 Task: Open Card Quality Control Performance Review in Board Content Amplification Platforms to Workspace Debt Financing and add a team member Softage.4@softage.net, a label Red, a checklist Career Counseling, an attachment from your google drive, a color Red and finally, add a card description 'Develop and launch new social media marketing campaign for brand awareness' and a comment 'Given the potential impact of this task on our company reputation, let us ensure that we approach it with a sense of professionalism and respect.'. Add a start date 'Jan 04, 1900' with a due date 'Jan 11, 1900'
Action: Mouse moved to (79, 276)
Screenshot: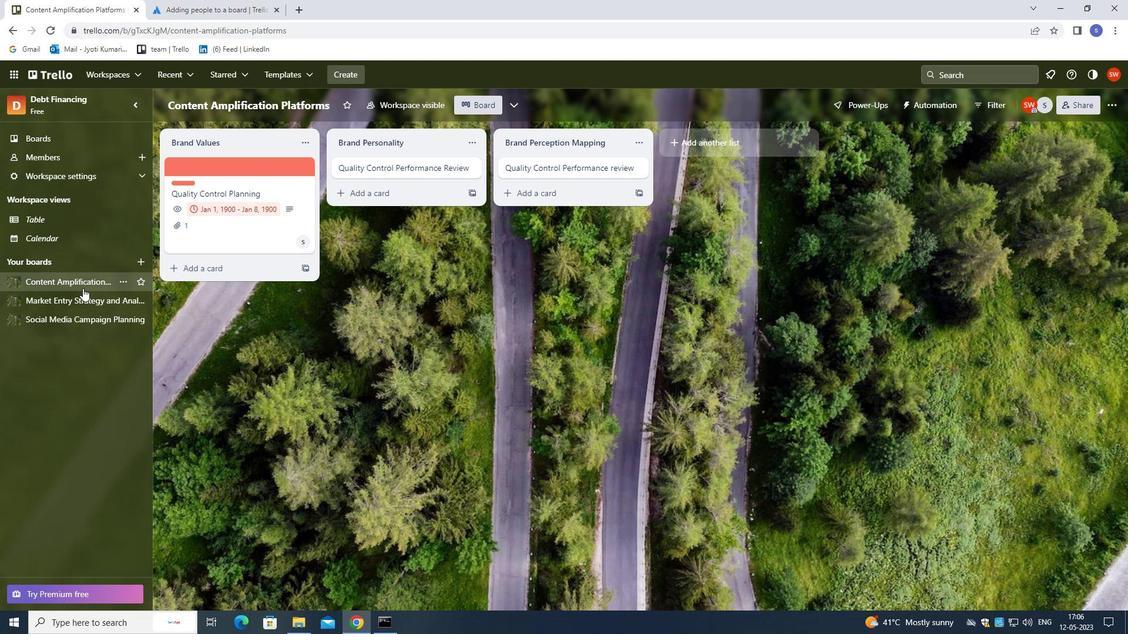 
Action: Mouse pressed left at (79, 276)
Screenshot: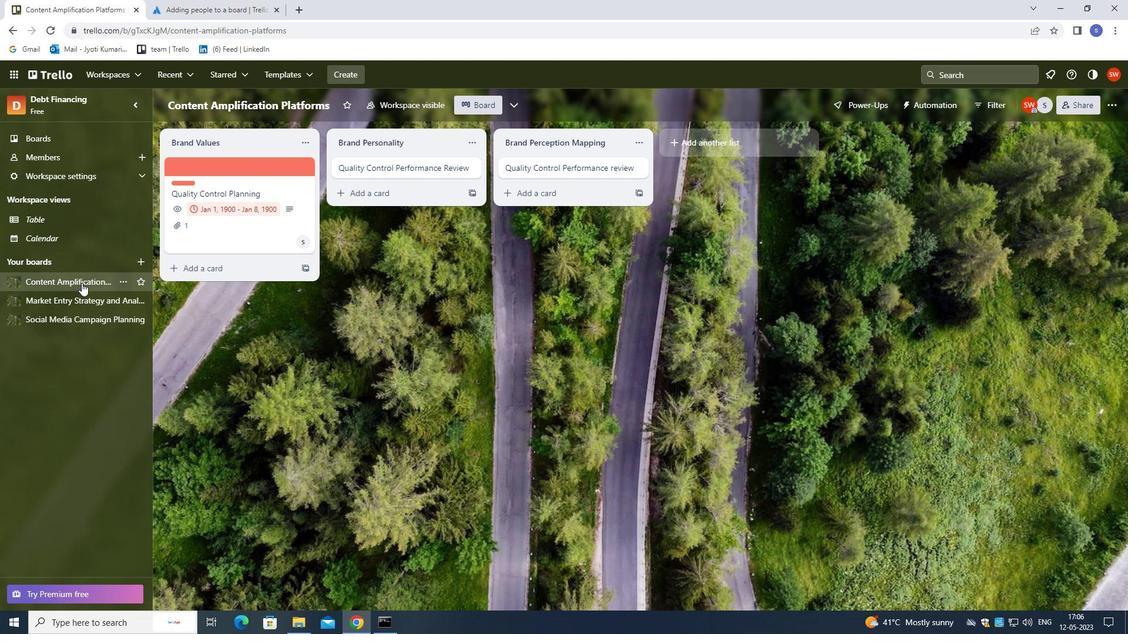 
Action: Mouse moved to (441, 172)
Screenshot: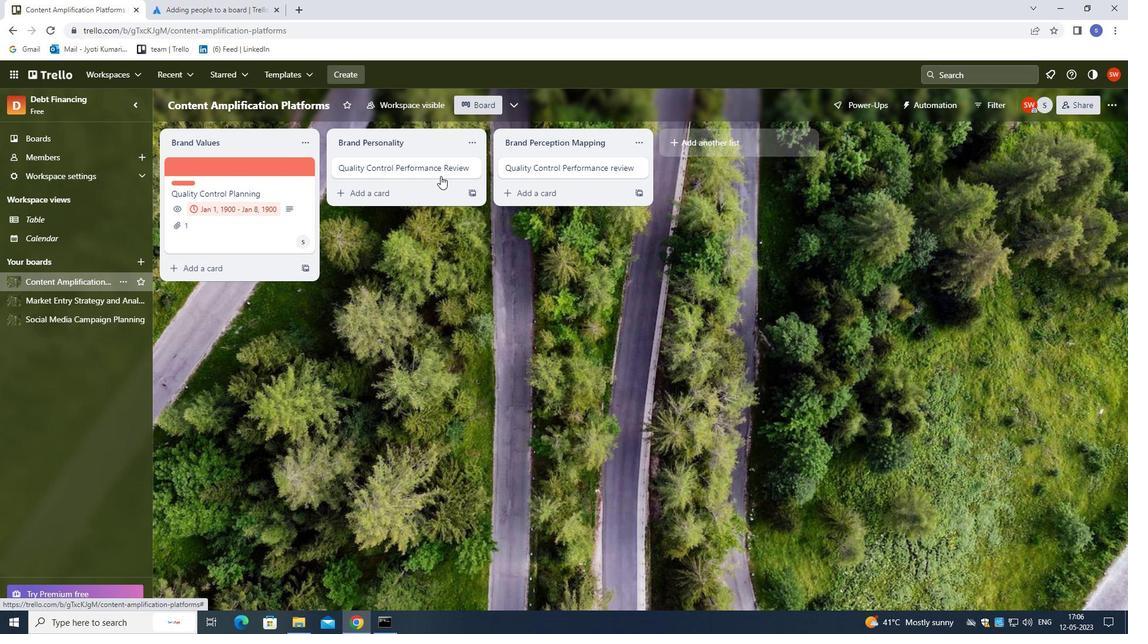 
Action: Mouse pressed left at (441, 172)
Screenshot: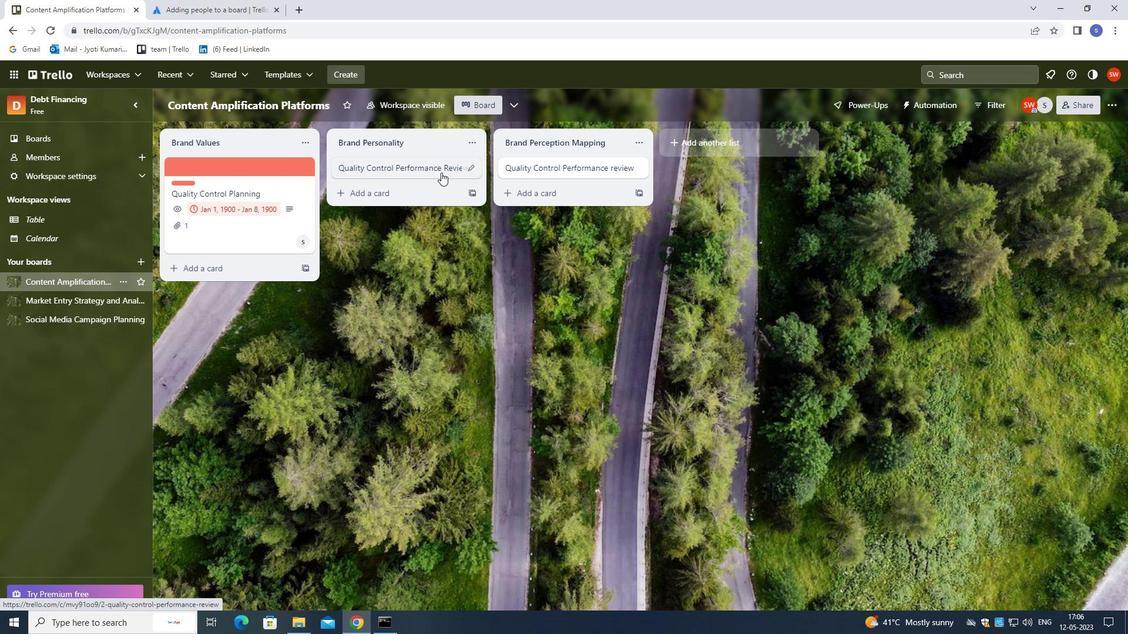 
Action: Mouse moved to (731, 207)
Screenshot: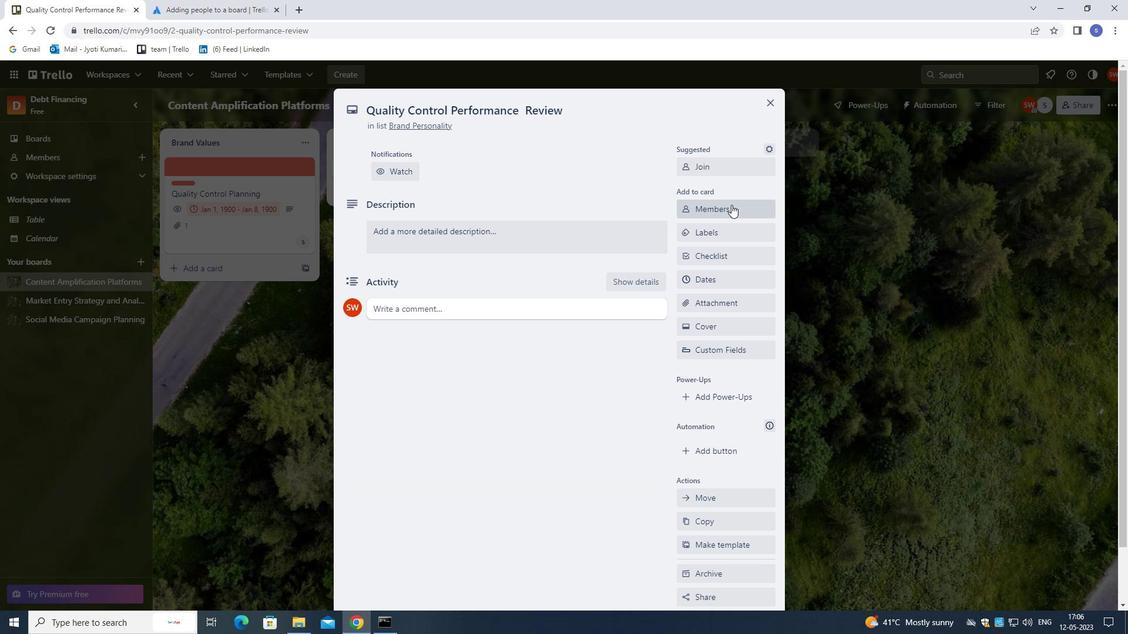 
Action: Mouse pressed left at (731, 207)
Screenshot: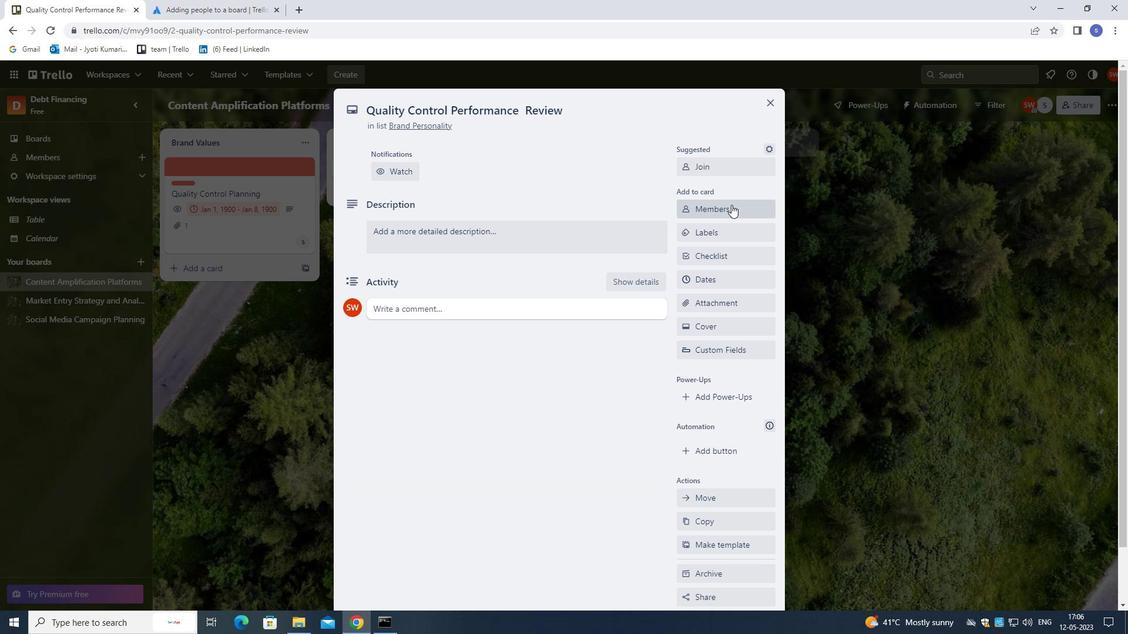 
Action: Mouse moved to (697, 190)
Screenshot: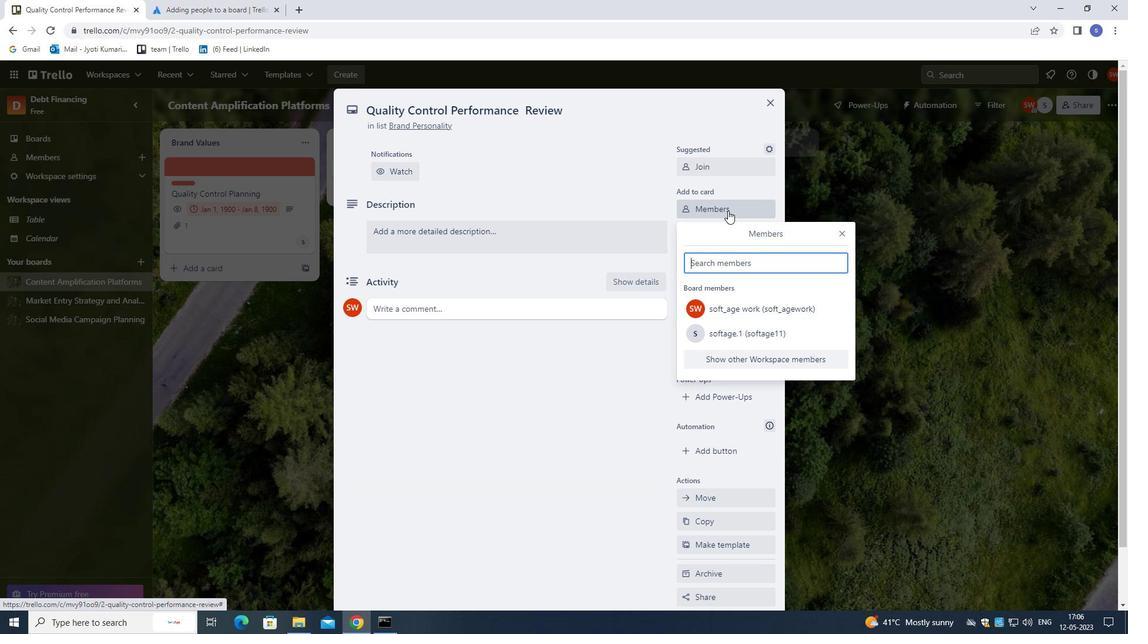 
Action: Key pressed softage,<Key.backspace>.4<Key.shift>@SOFTAGE.NRT<Key.backspace><Key.backspace>ET
Screenshot: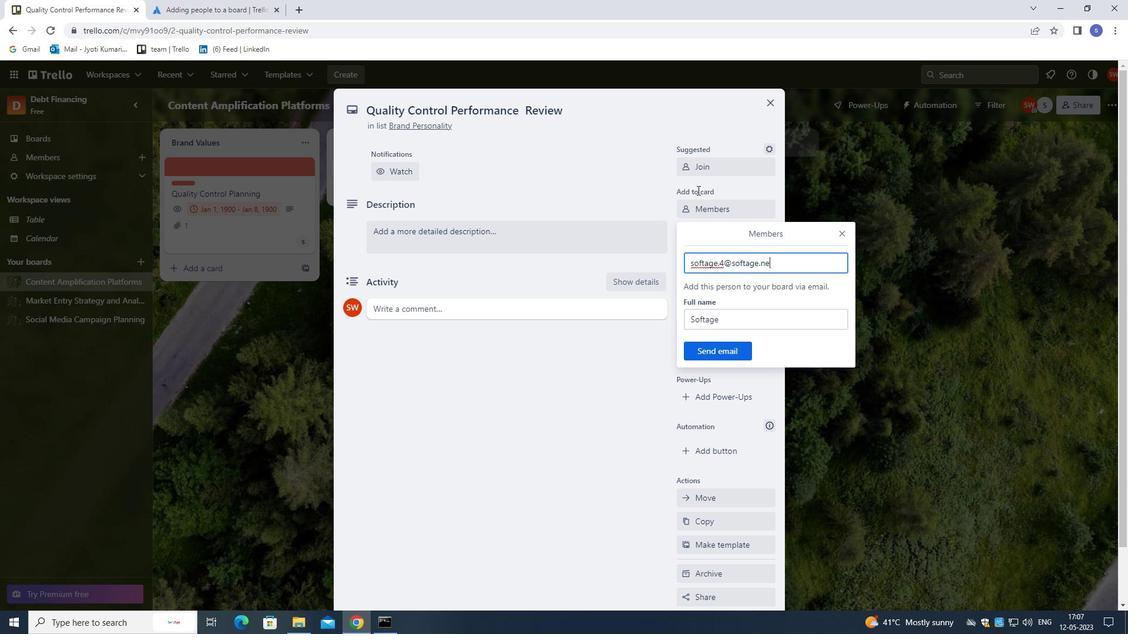 
Action: Mouse moved to (716, 350)
Screenshot: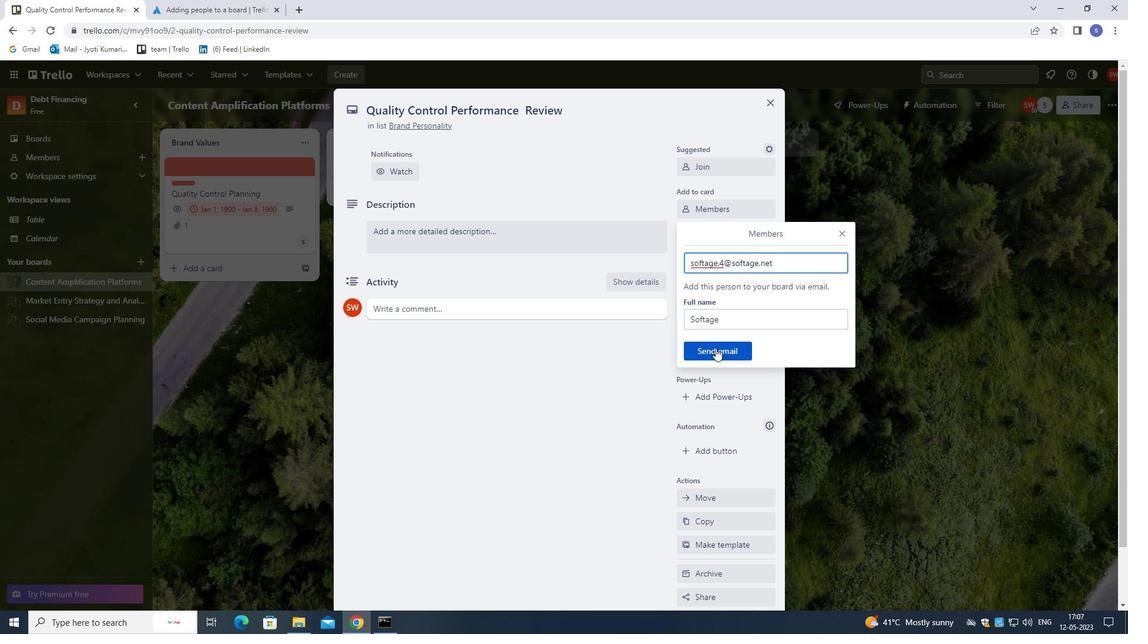 
Action: Mouse pressed left at (716, 350)
Screenshot: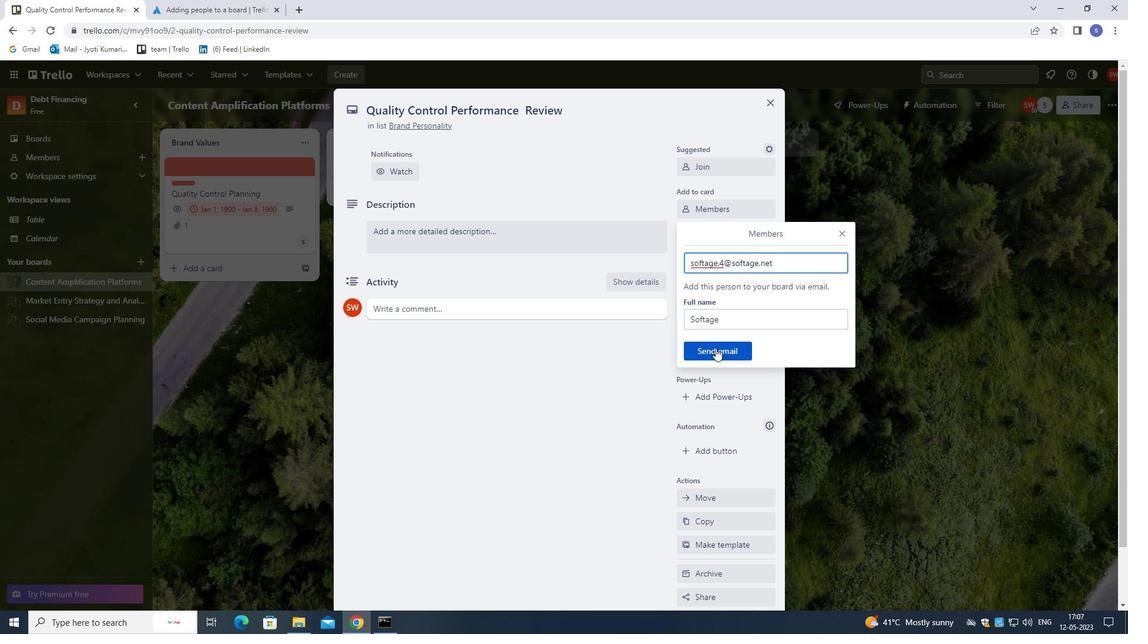 
Action: Mouse moved to (710, 234)
Screenshot: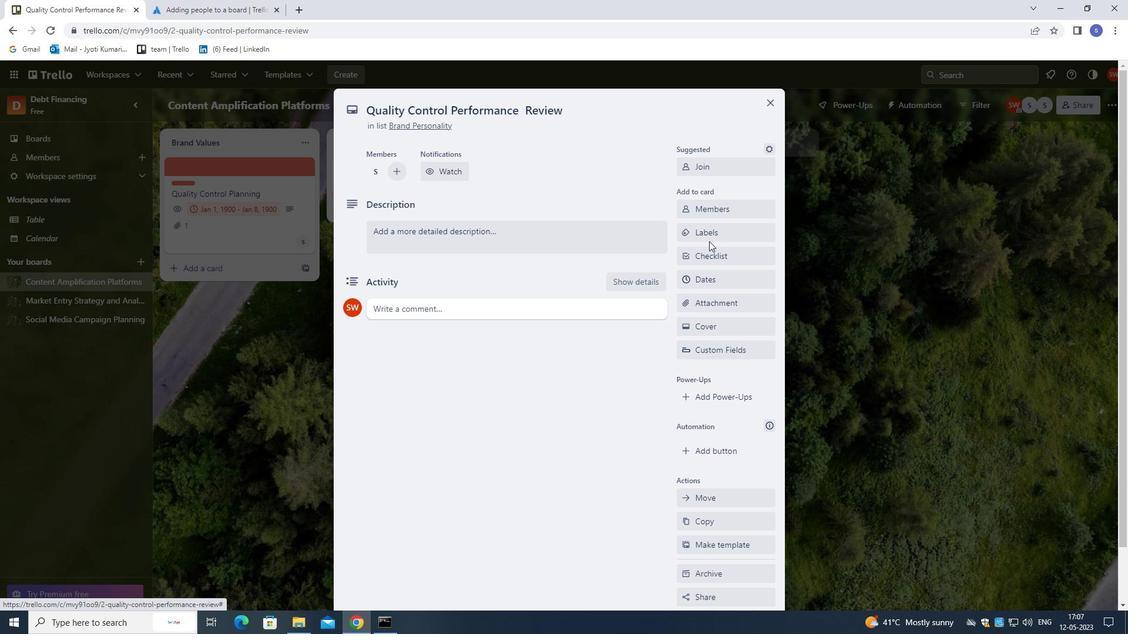 
Action: Mouse pressed left at (710, 234)
Screenshot: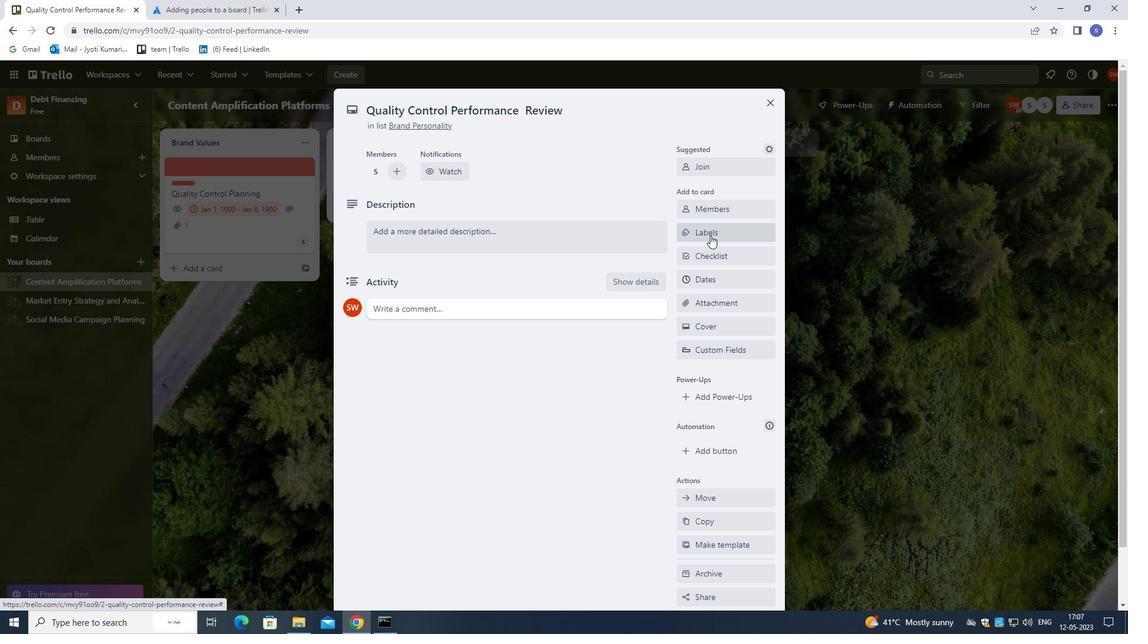 
Action: Mouse moved to (710, 234)
Screenshot: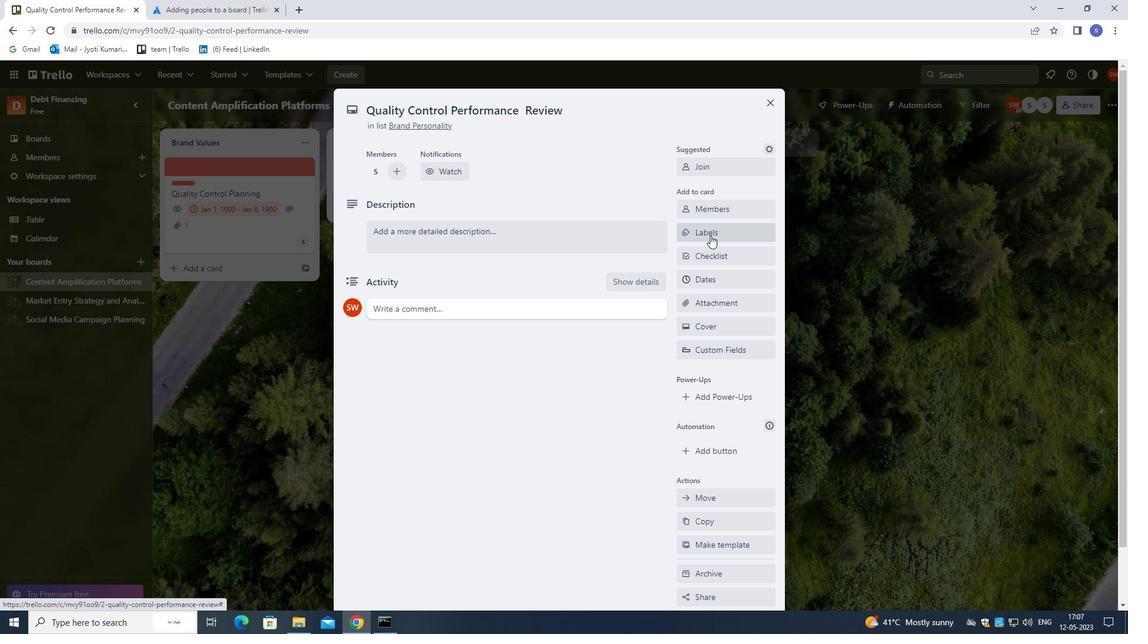 
Action: Key pressed R
Screenshot: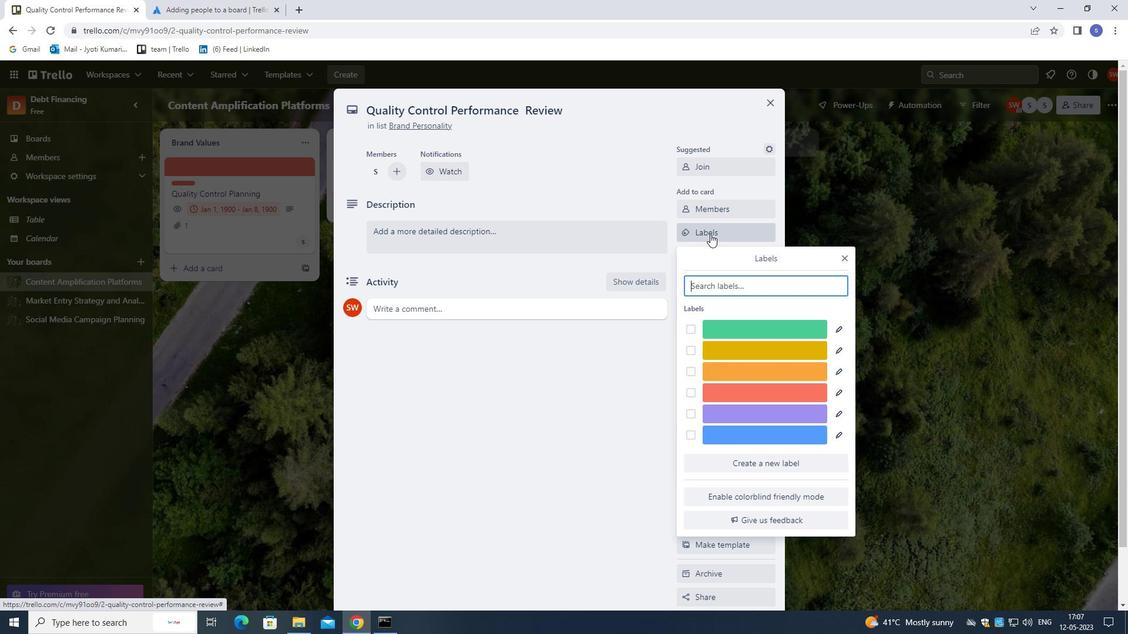 
Action: Mouse moved to (744, 324)
Screenshot: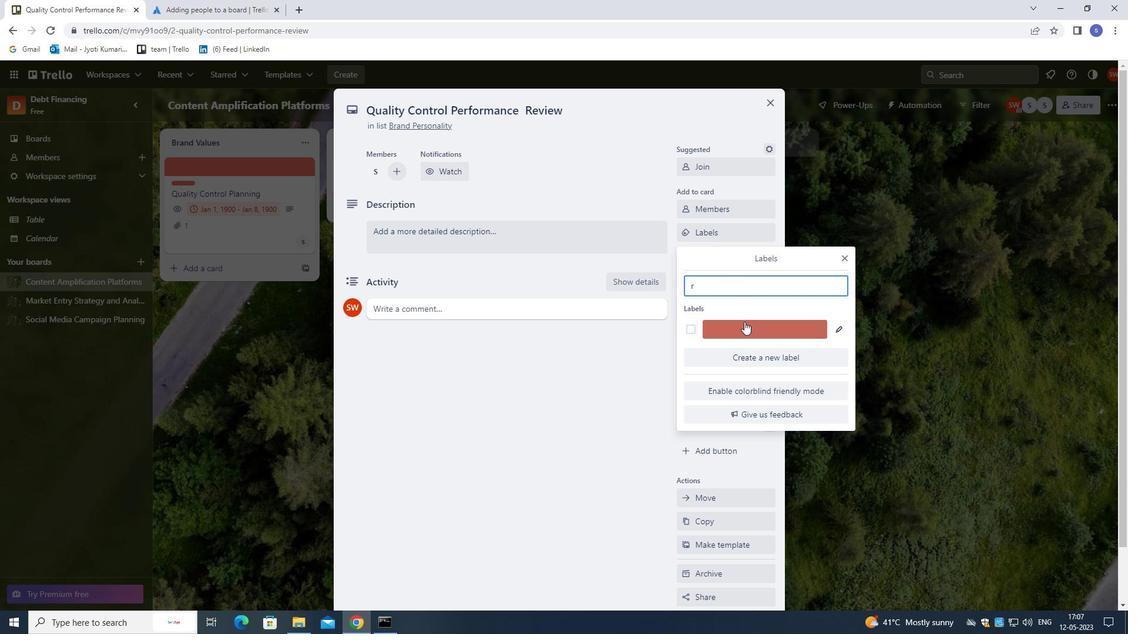 
Action: Mouse pressed left at (744, 324)
Screenshot: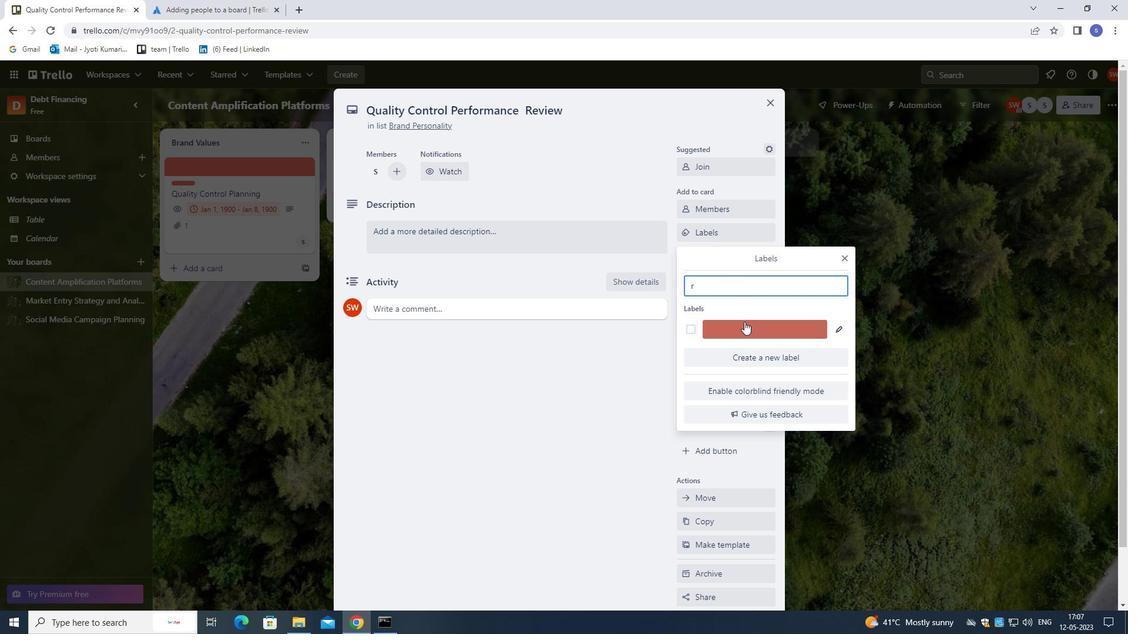 
Action: Mouse moved to (845, 256)
Screenshot: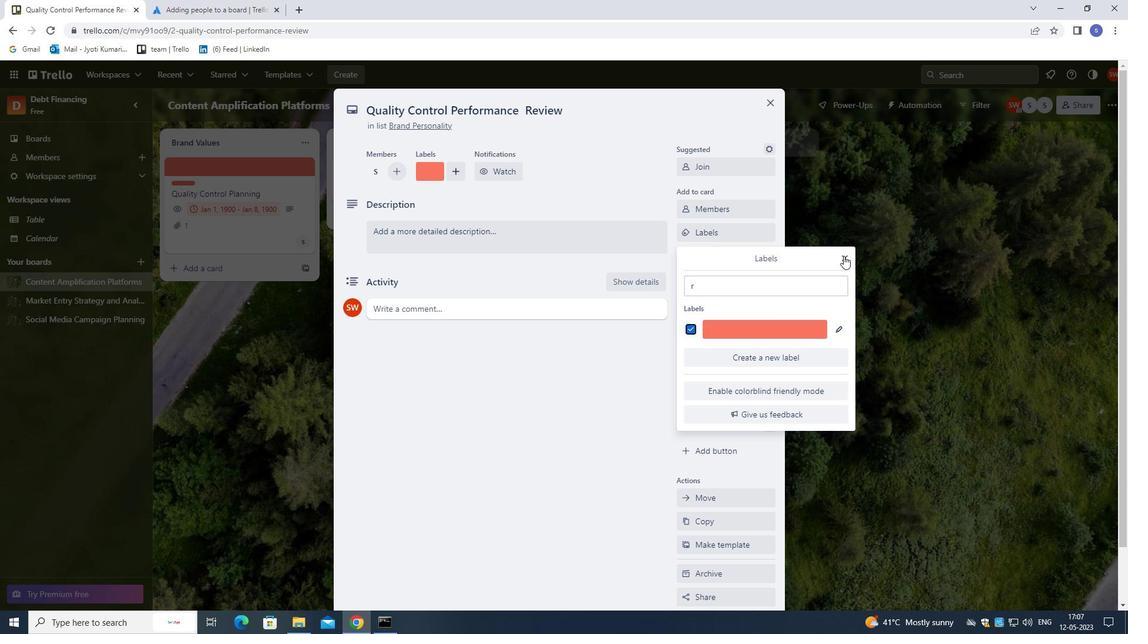 
Action: Mouse pressed left at (845, 256)
Screenshot: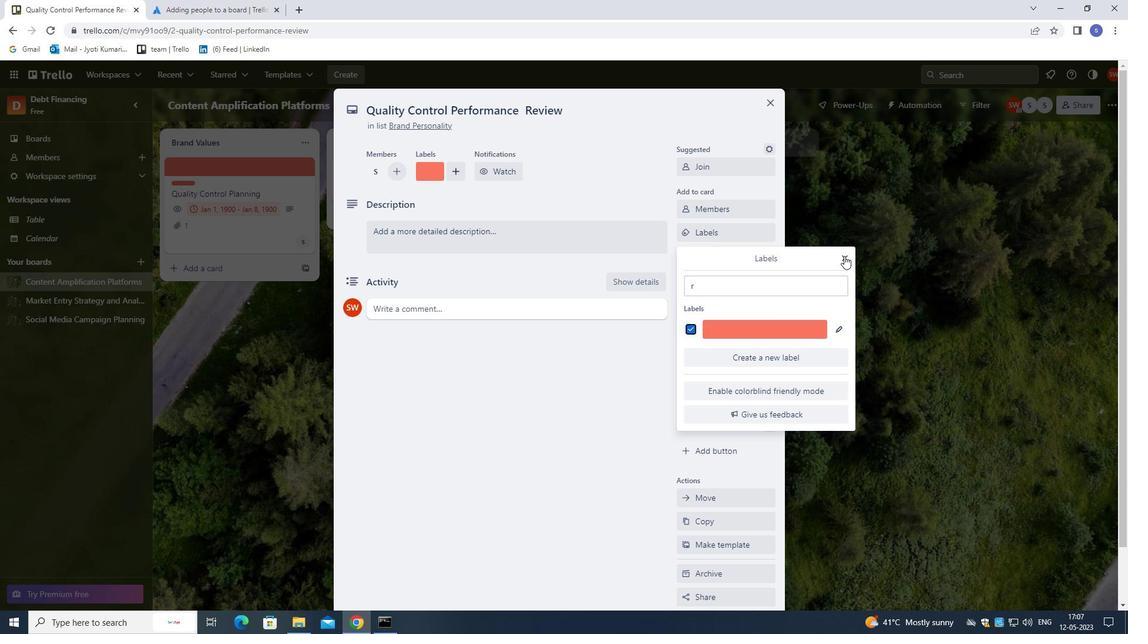 
Action: Mouse moved to (729, 255)
Screenshot: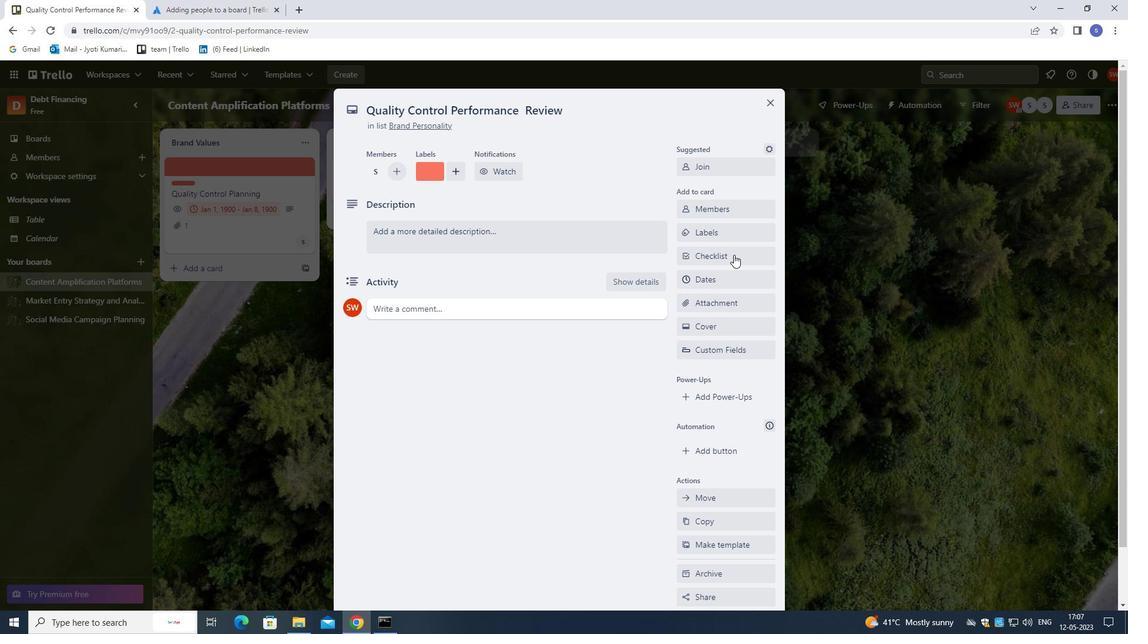 
Action: Mouse pressed left at (729, 255)
Screenshot: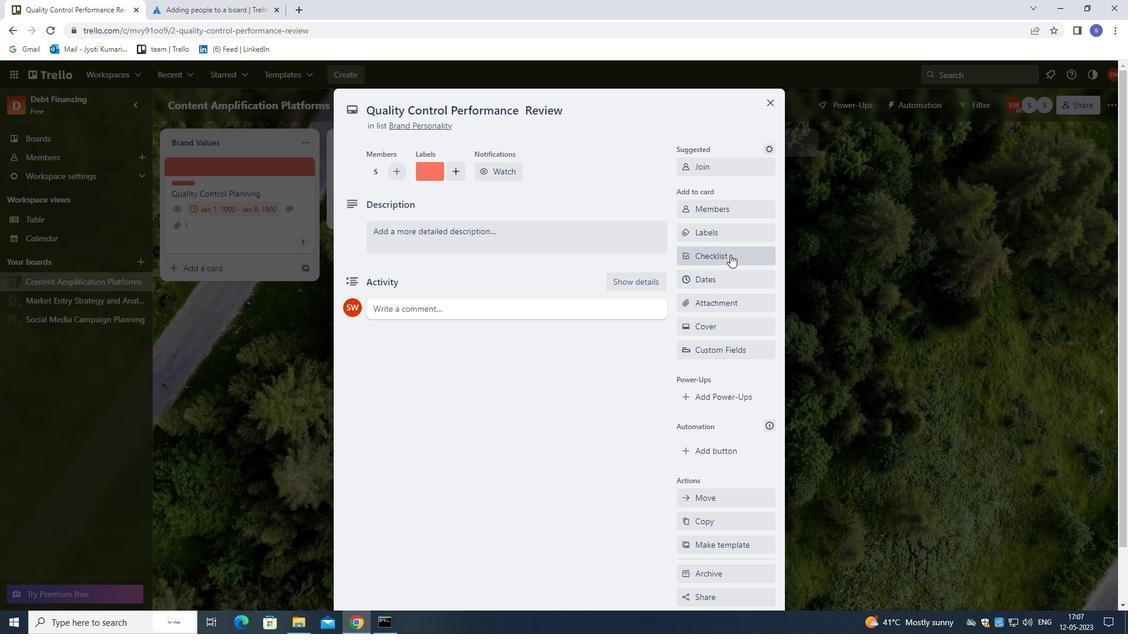 
Action: Key pressed <Key.shift>CR<Key.backspace>A
Screenshot: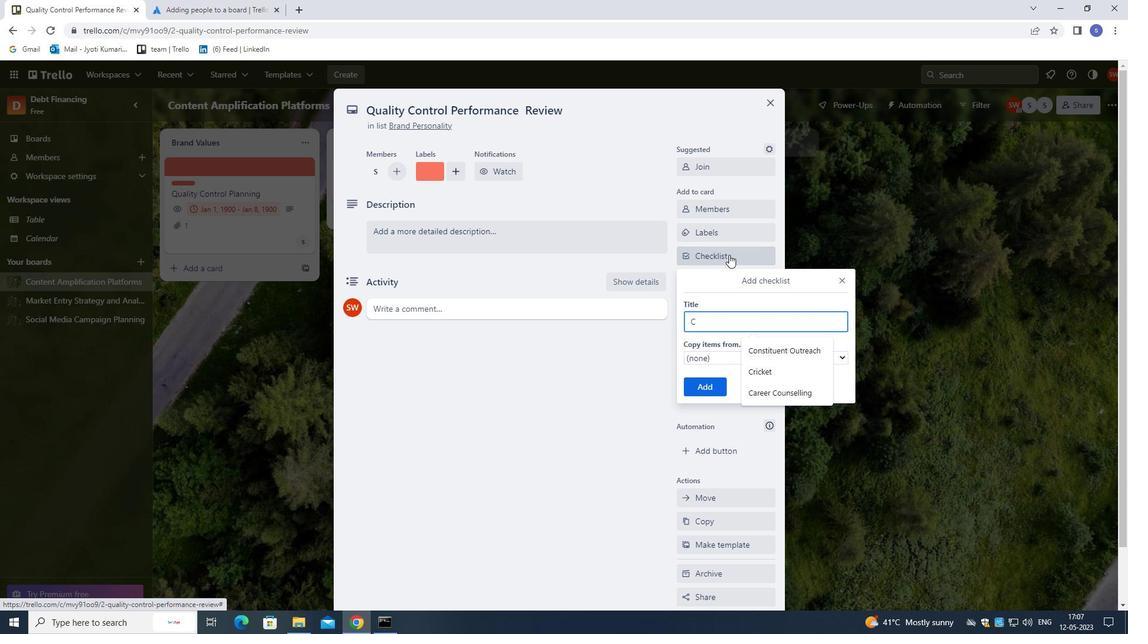 
Action: Mouse moved to (785, 354)
Screenshot: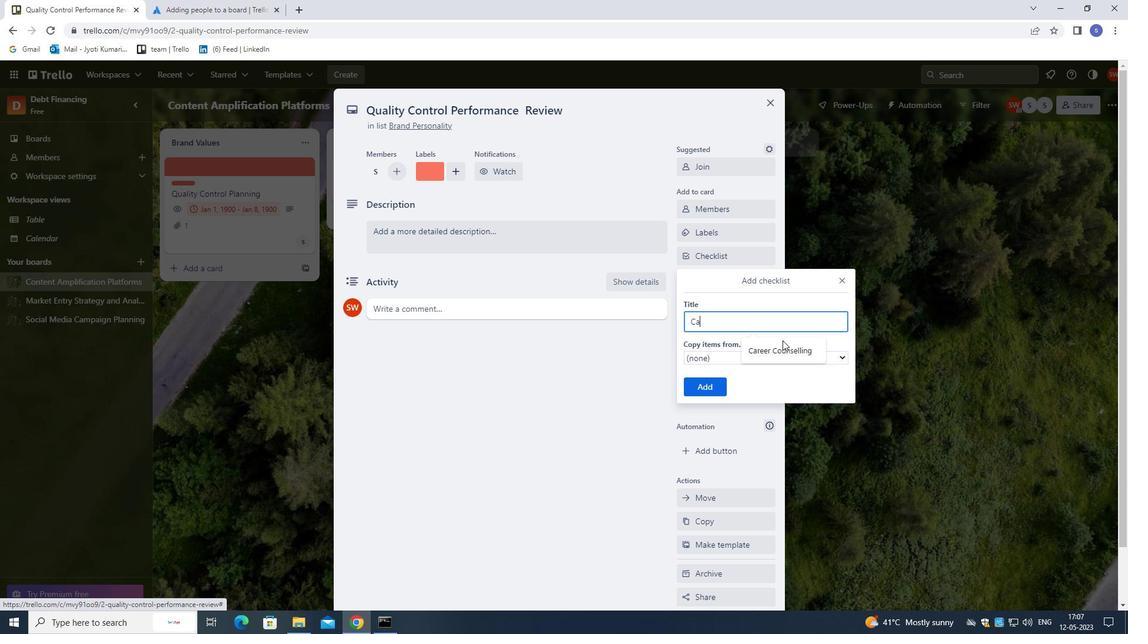 
Action: Mouse pressed left at (785, 354)
Screenshot: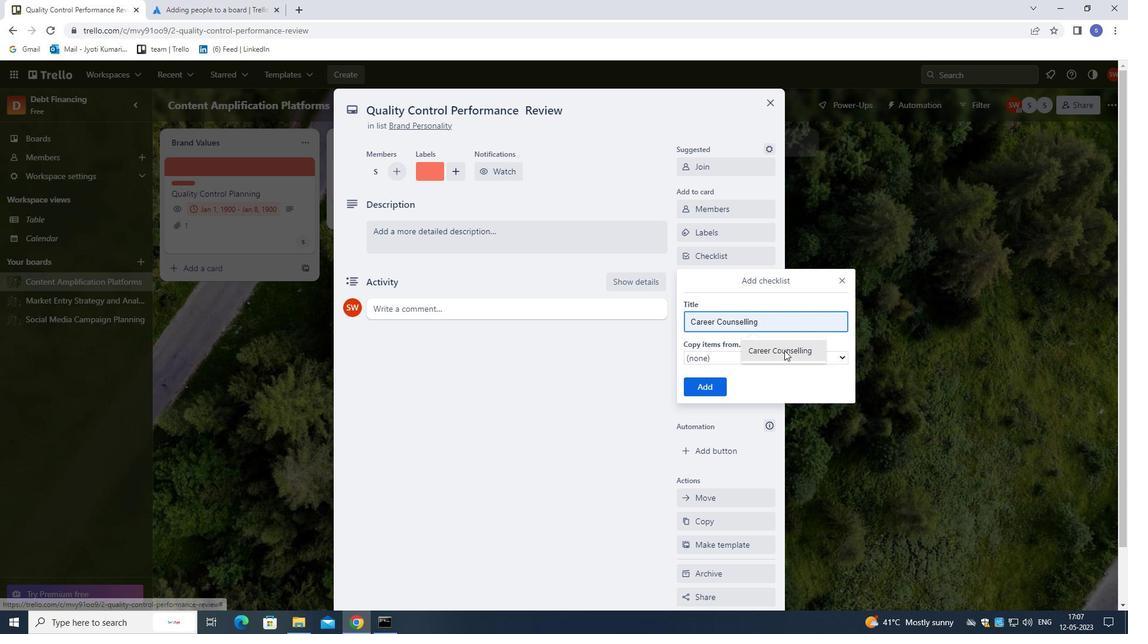 
Action: Mouse moved to (716, 383)
Screenshot: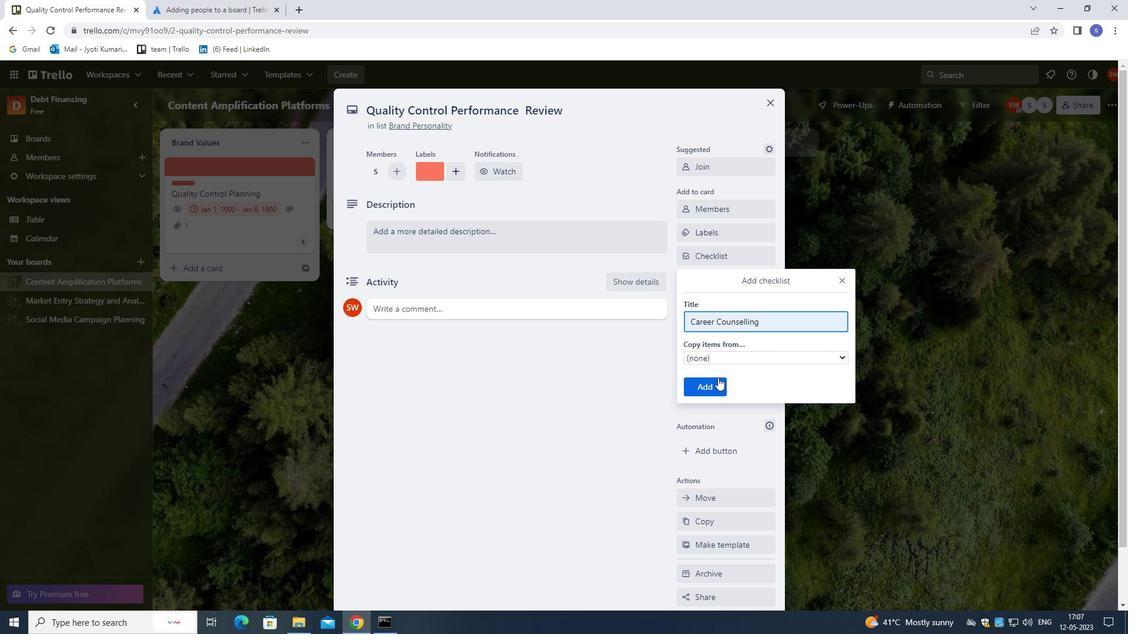 
Action: Mouse pressed left at (716, 383)
Screenshot: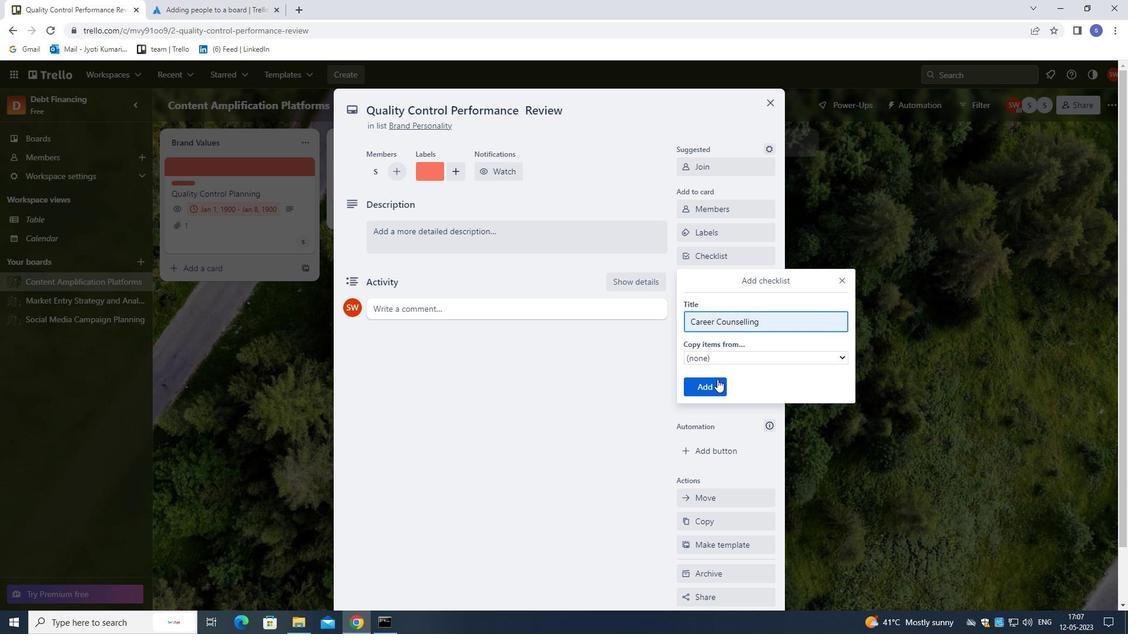
Action: Mouse moved to (705, 280)
Screenshot: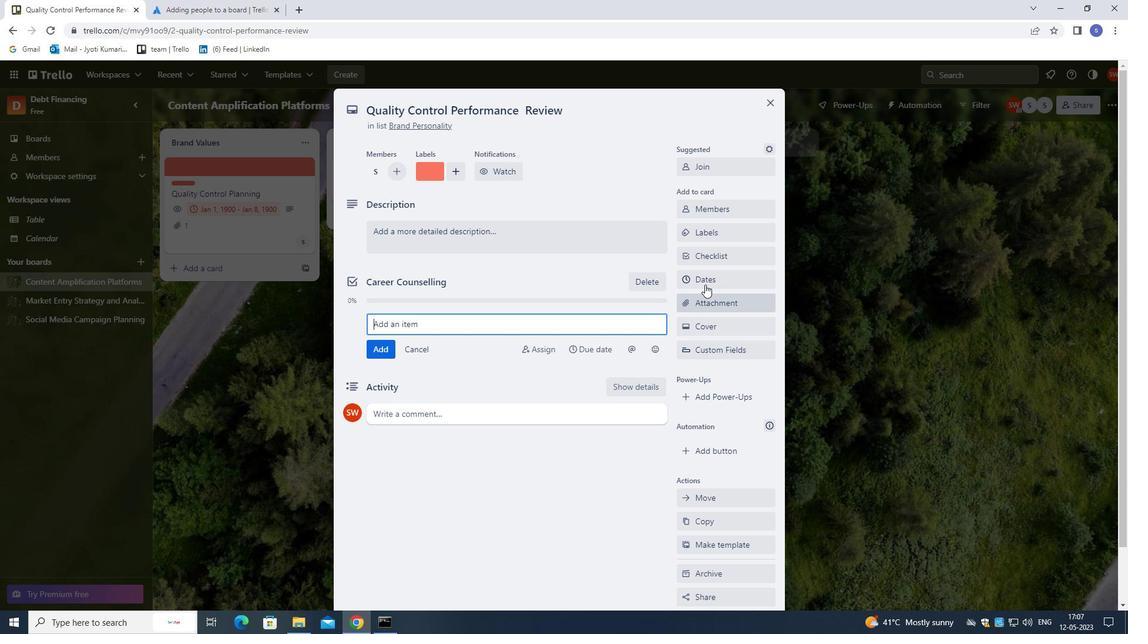 
Action: Mouse pressed left at (705, 280)
Screenshot: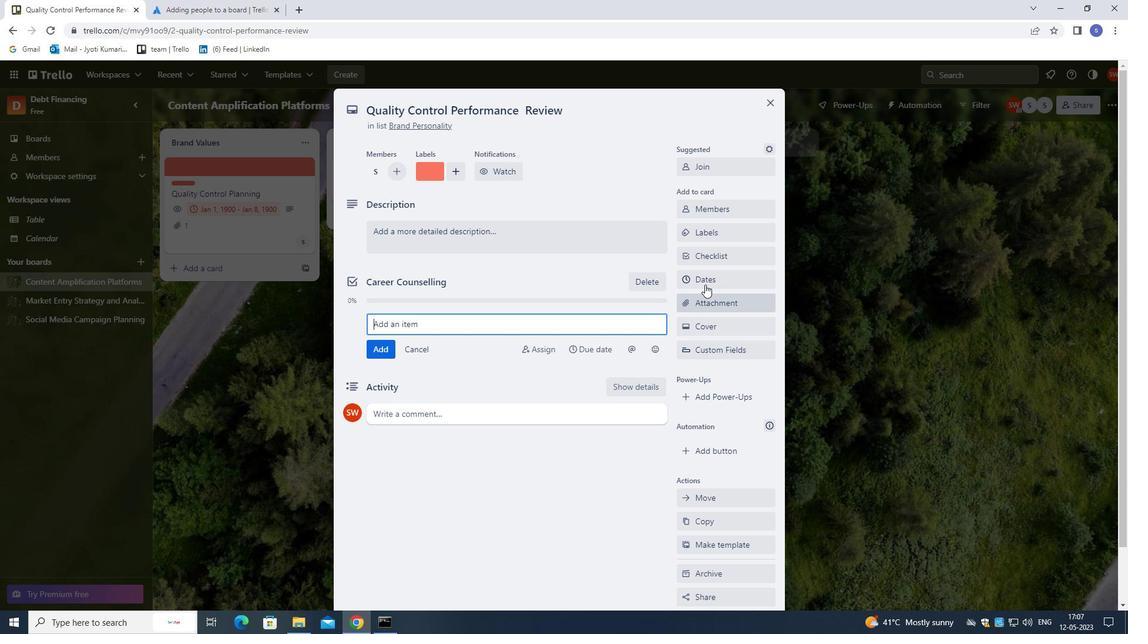 
Action: Mouse moved to (688, 320)
Screenshot: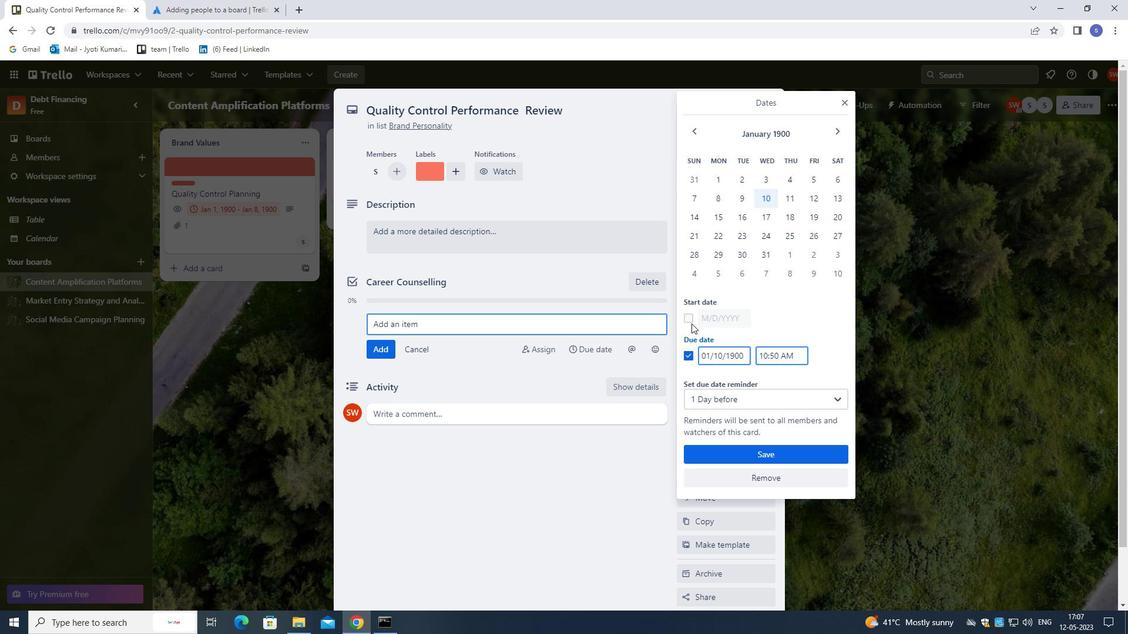 
Action: Mouse pressed left at (688, 320)
Screenshot: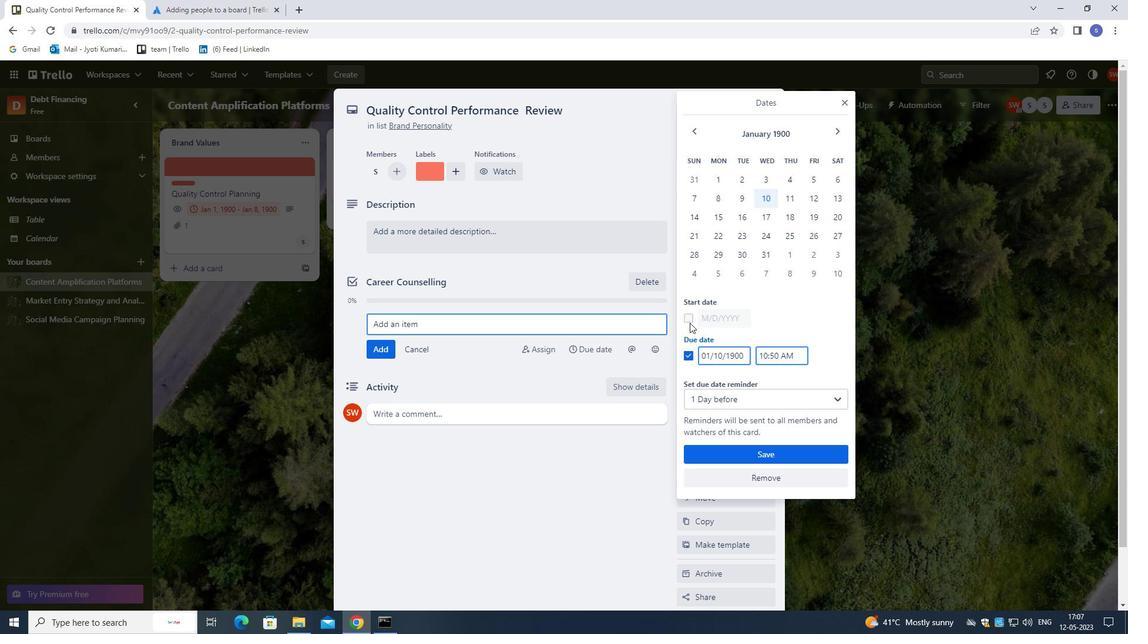 
Action: Mouse moved to (715, 318)
Screenshot: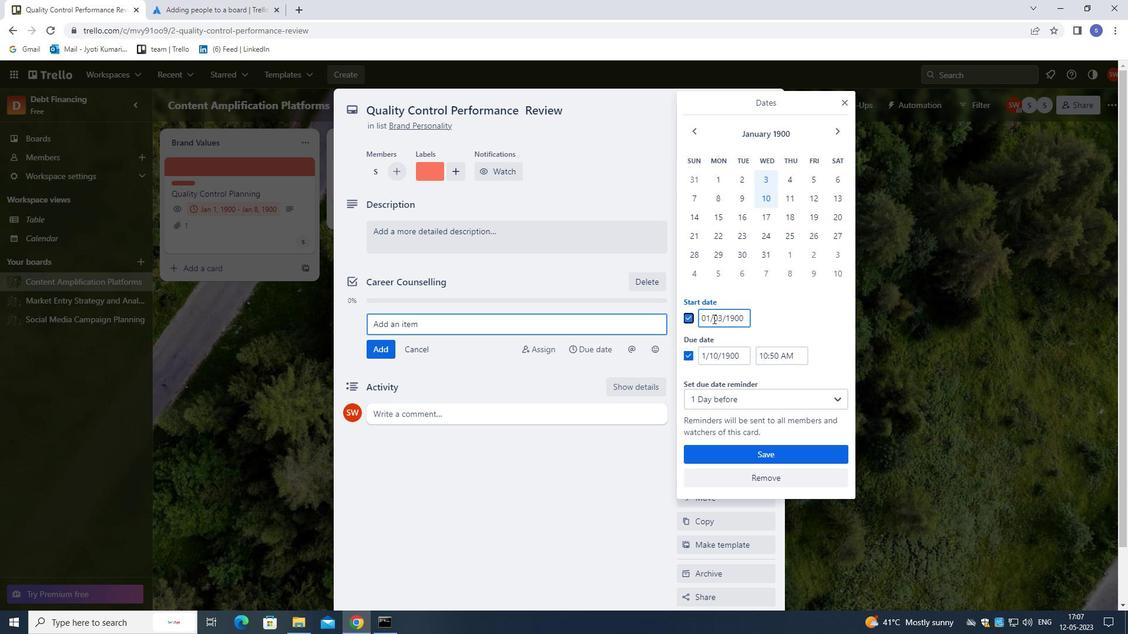 
Action: Mouse pressed left at (715, 318)
Screenshot: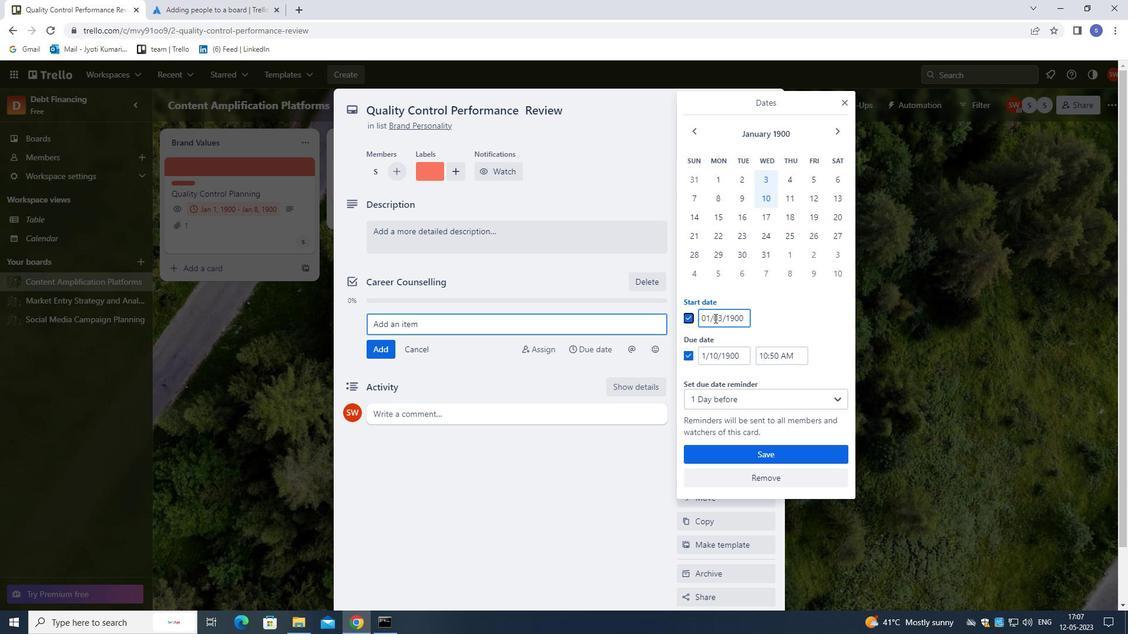 
Action: Mouse moved to (724, 348)
Screenshot: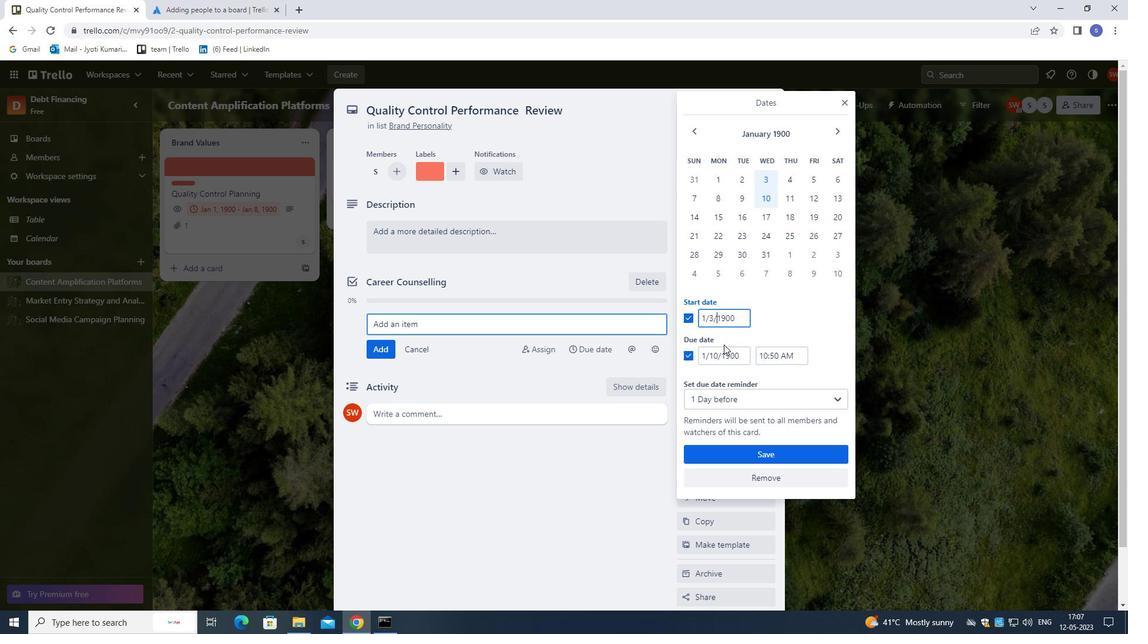 
Action: Key pressed <Key.left><Key.backspace>4
Screenshot: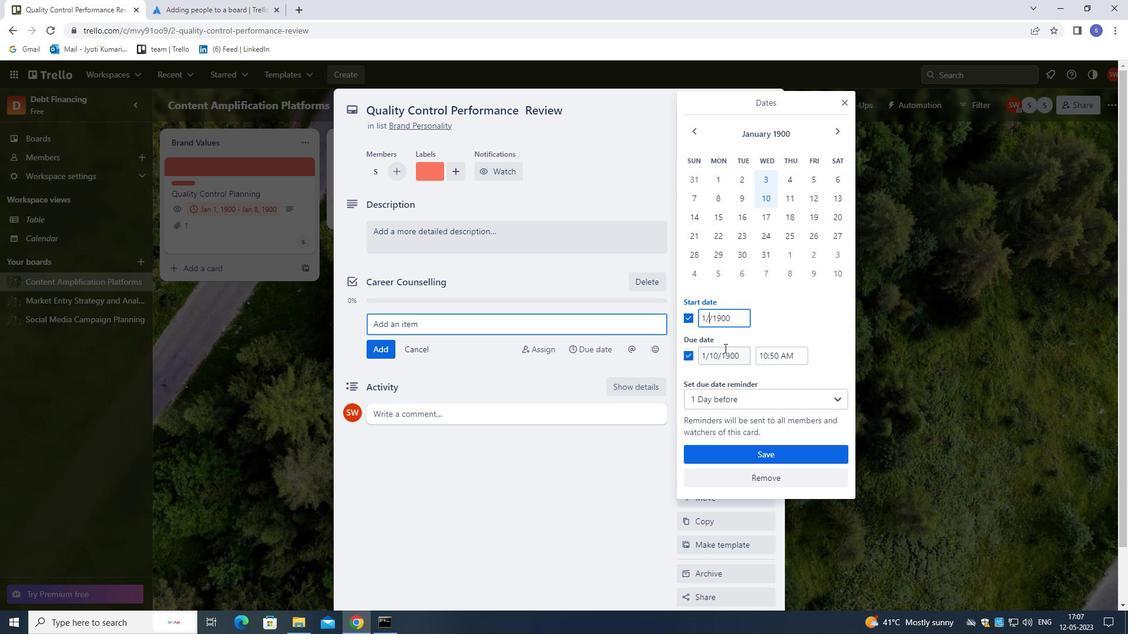 
Action: Mouse moved to (711, 352)
Screenshot: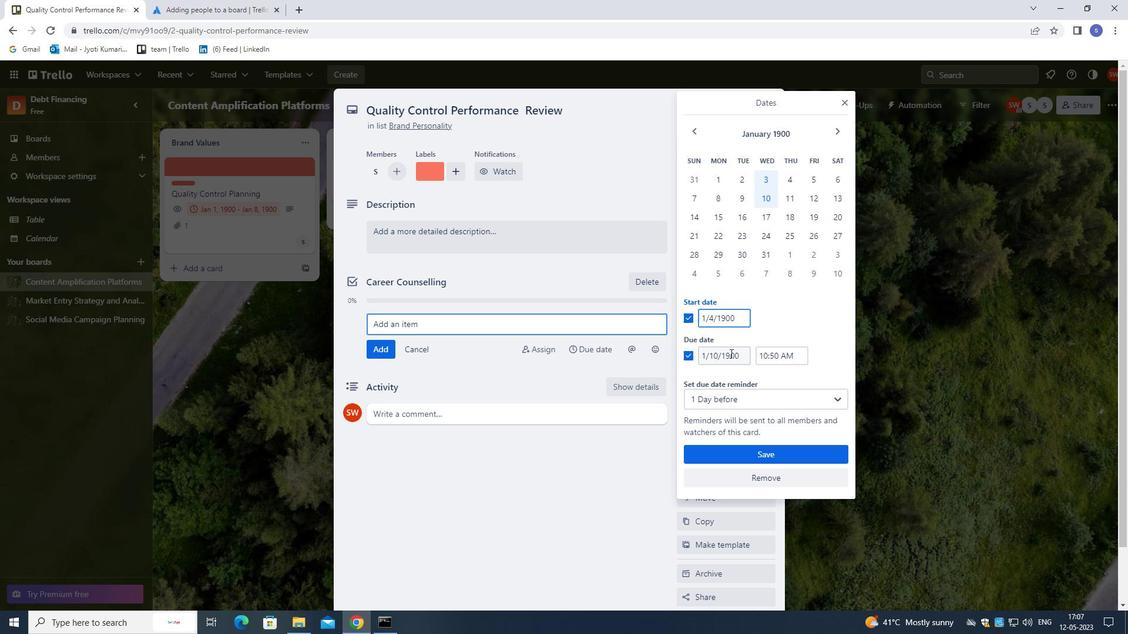 
Action: Mouse pressed left at (711, 352)
Screenshot: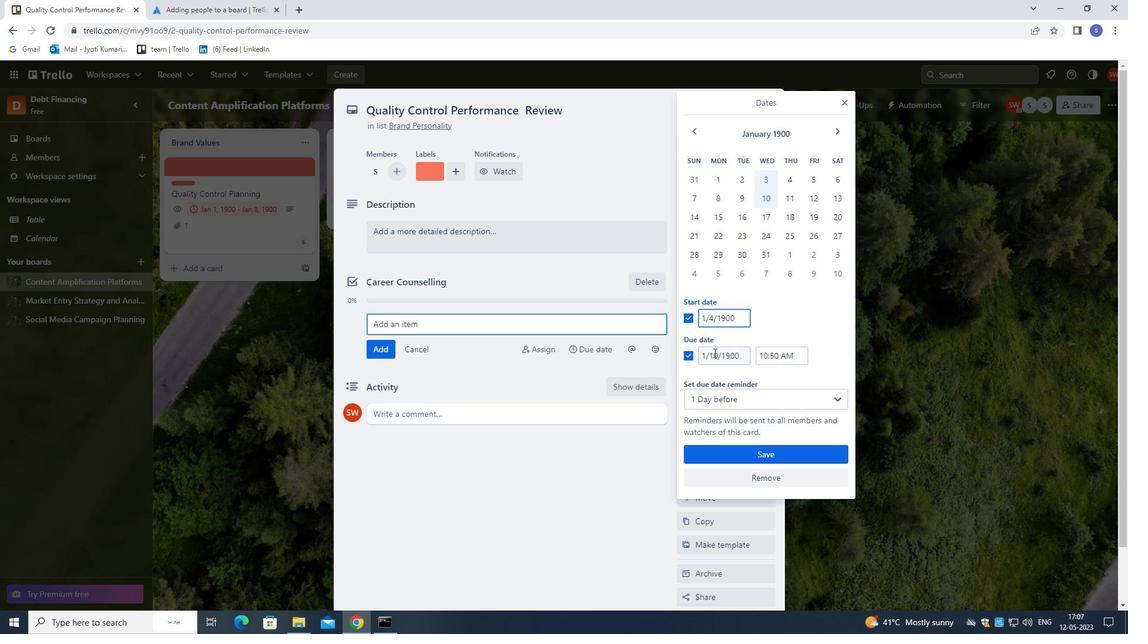 
Action: Mouse moved to (755, 426)
Screenshot: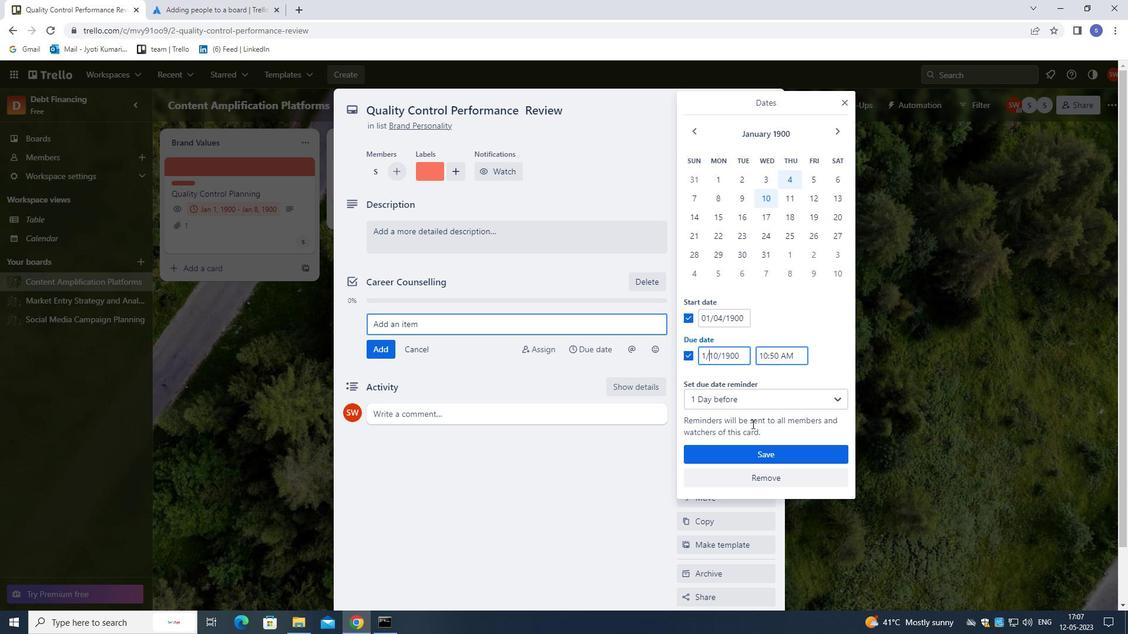 
Action: Key pressed <Key.right><Key.right><Key.backspace>1
Screenshot: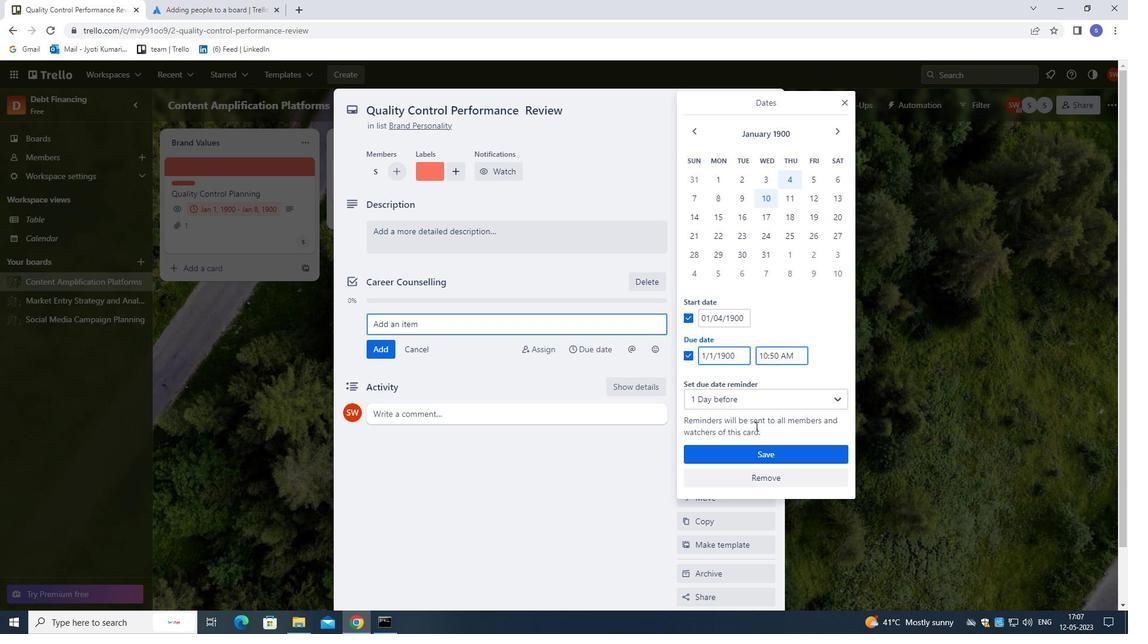 
Action: Mouse moved to (762, 450)
Screenshot: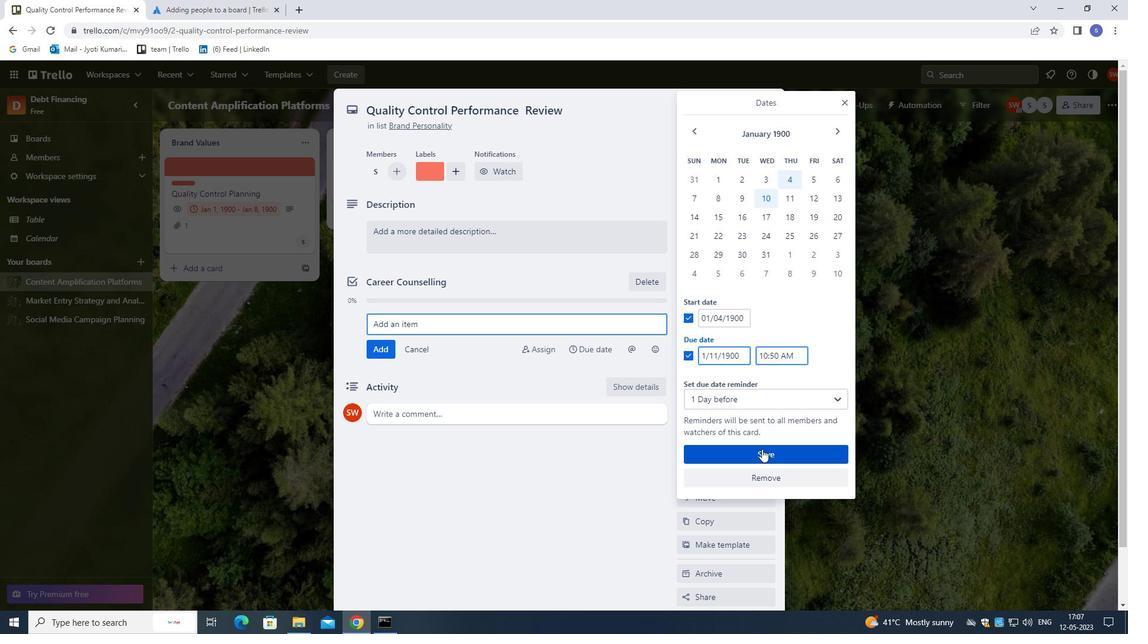
Action: Mouse pressed left at (762, 450)
Screenshot: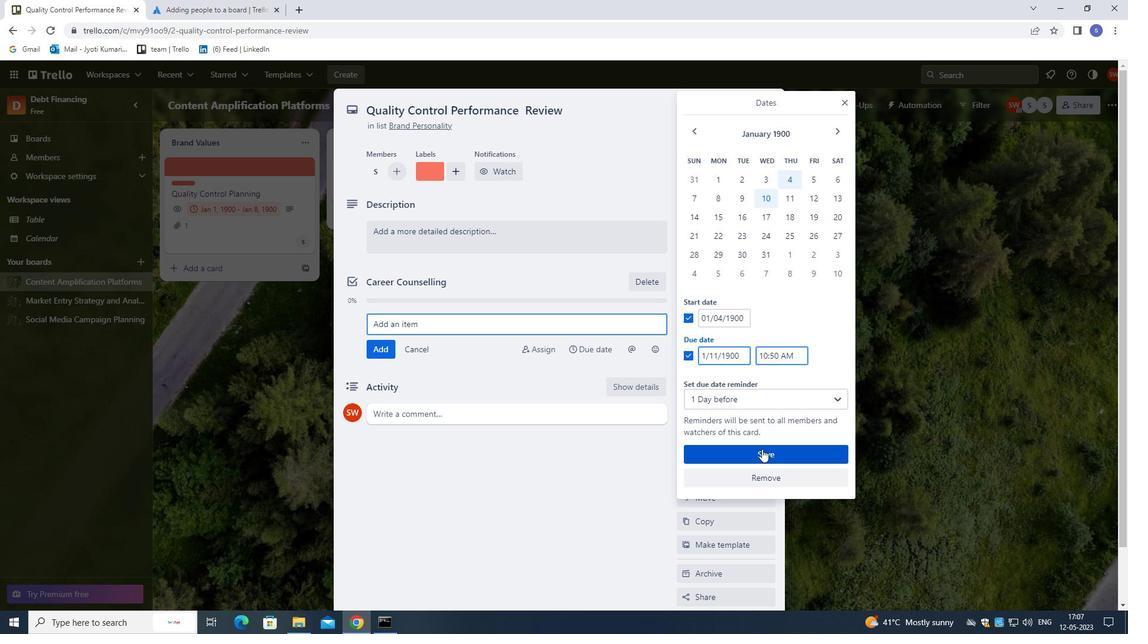 
Action: Mouse moved to (520, 270)
Screenshot: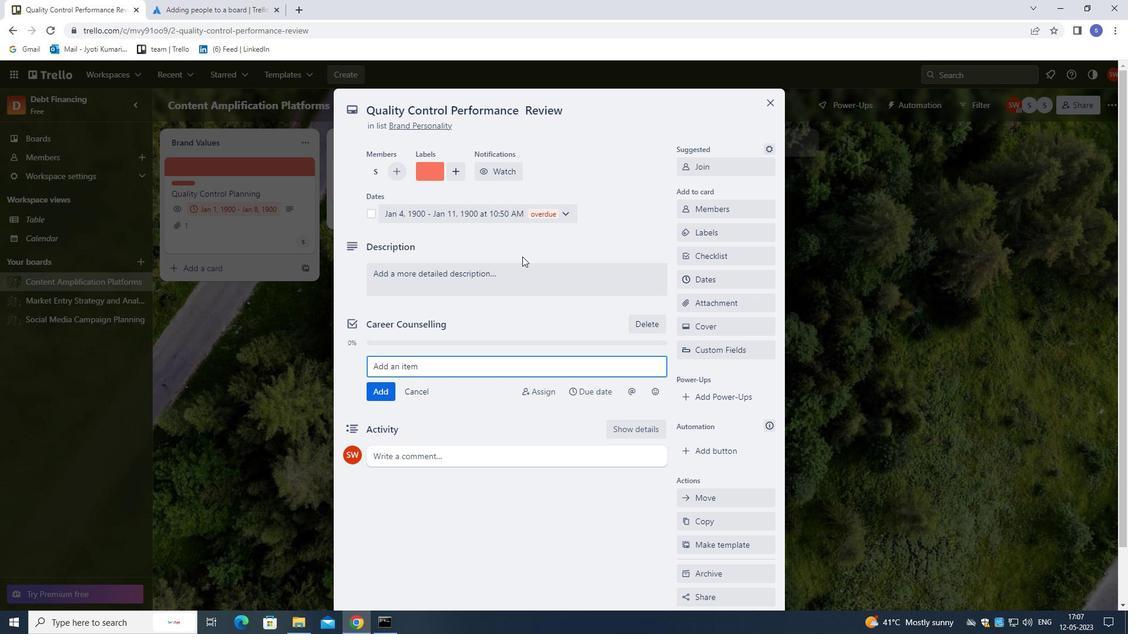 
Action: Mouse pressed left at (520, 270)
Screenshot: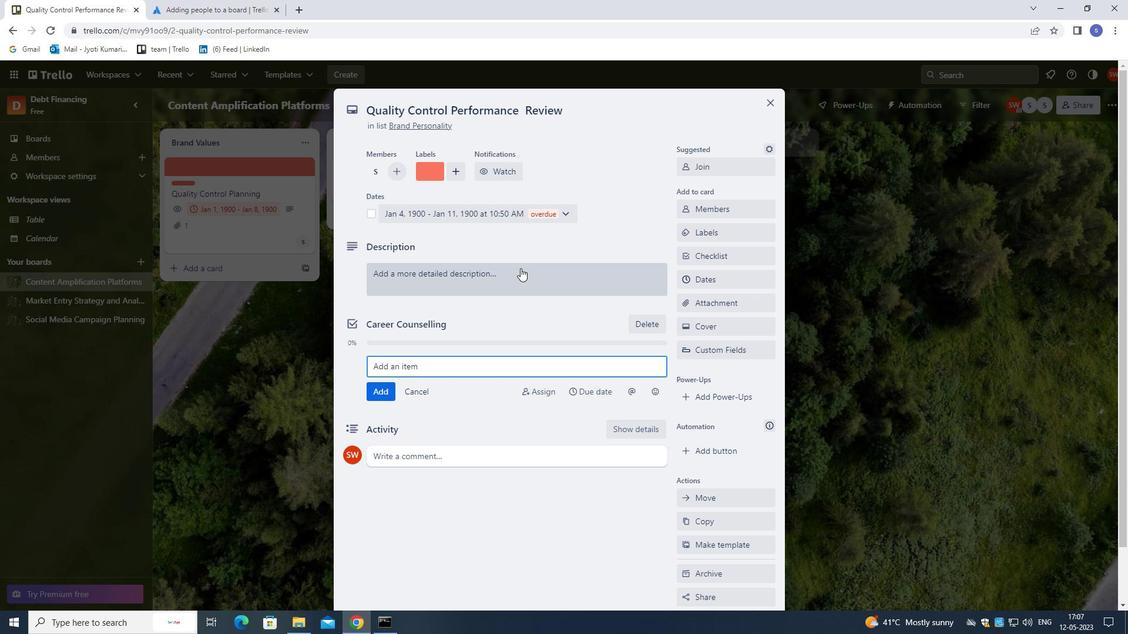 
Action: Mouse moved to (527, 287)
Screenshot: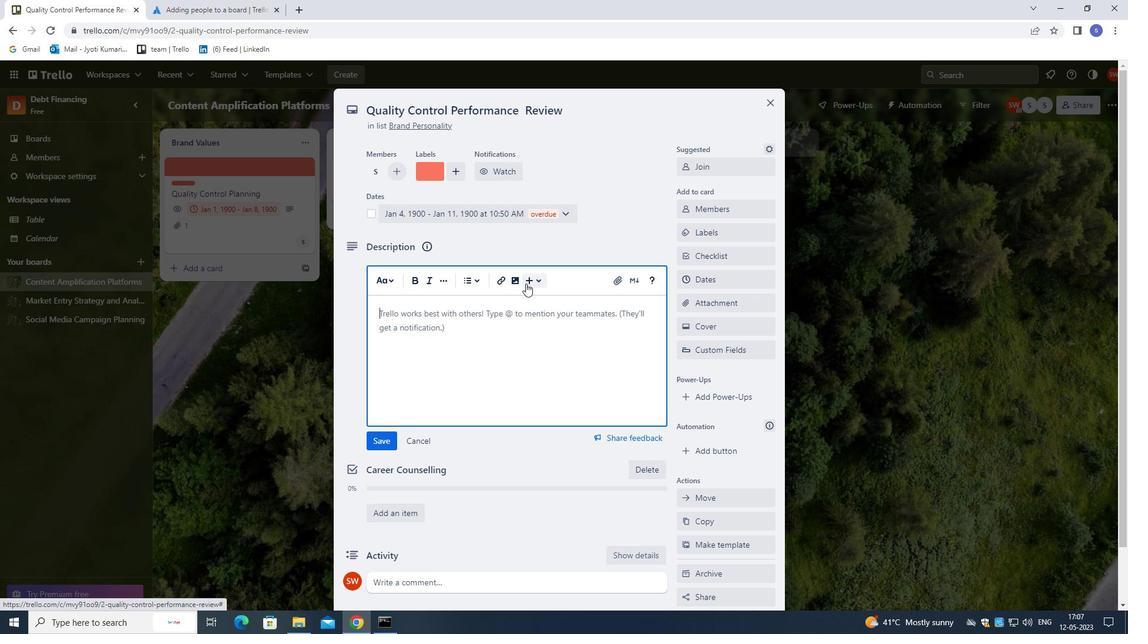 
Action: Key pressed <Key.shift>DEVELOP<Key.space>AND<Key.space>EXECUTE<Key.space>NEW<Key.space>SOCIAL<Key.space>MEDIA<Key.space>MARKETING<Key.space>CAMPAIGN<Key.space>FOR<Key.space>BOARD<Key.space>AWARENESS<Key.space>.
Screenshot: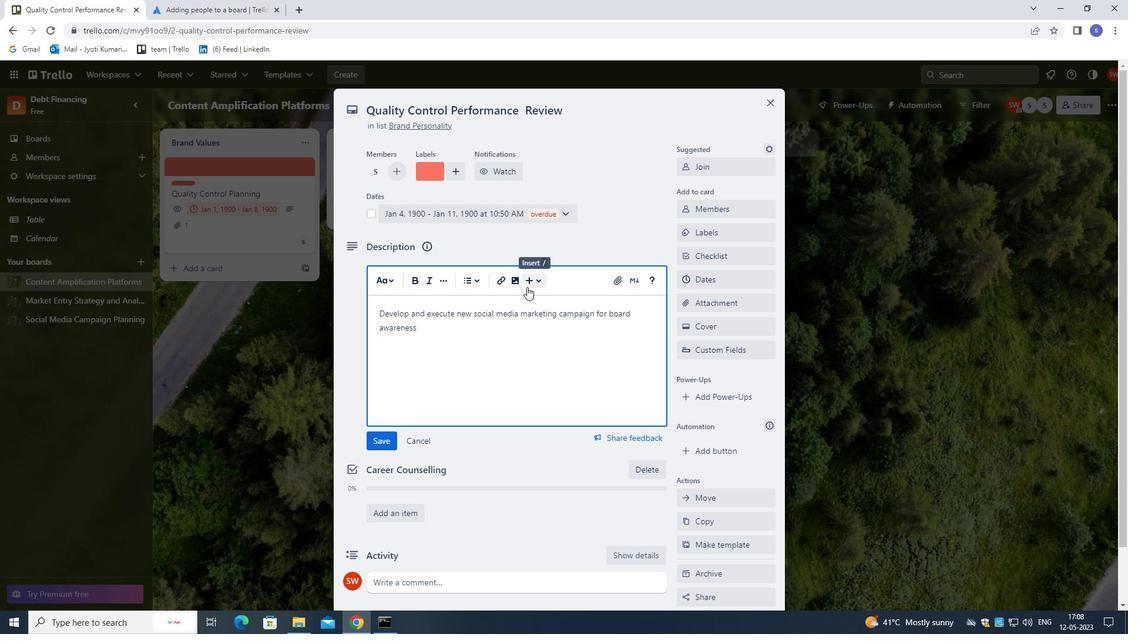 
Action: Mouse moved to (523, 295)
Screenshot: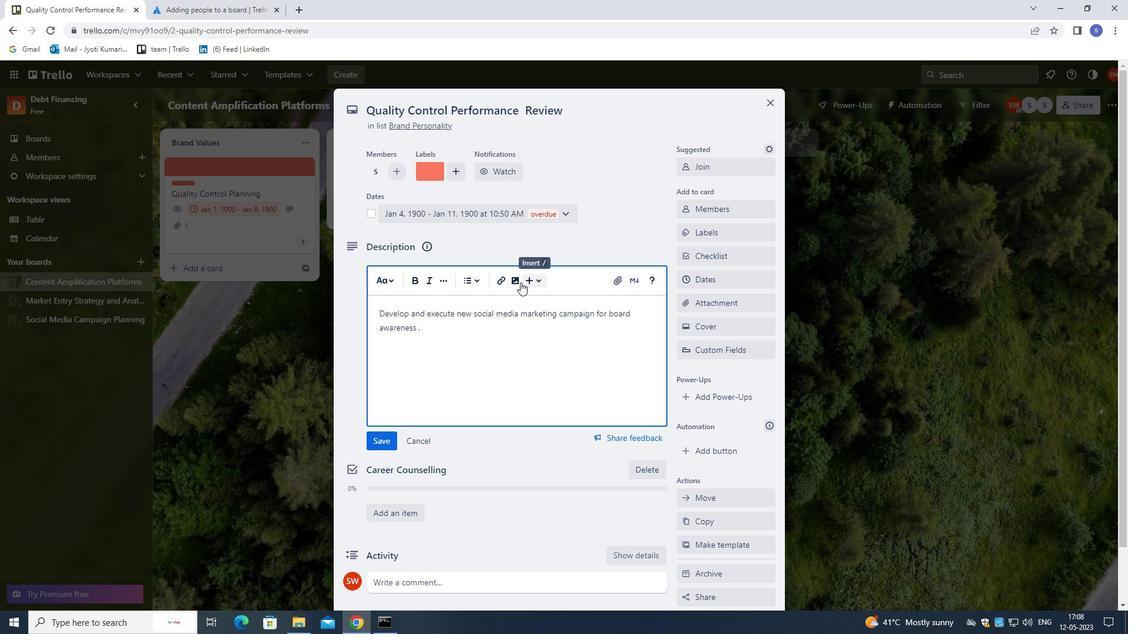 
Action: Mouse scrolled (523, 295) with delta (0, 0)
Screenshot: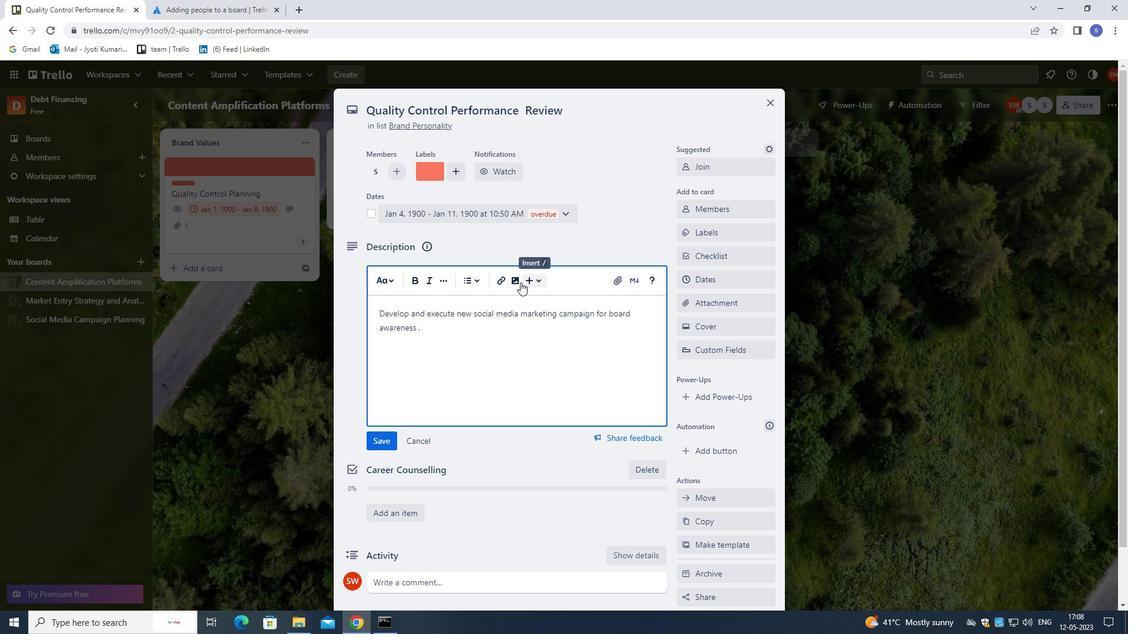 
Action: Mouse moved to (521, 315)
Screenshot: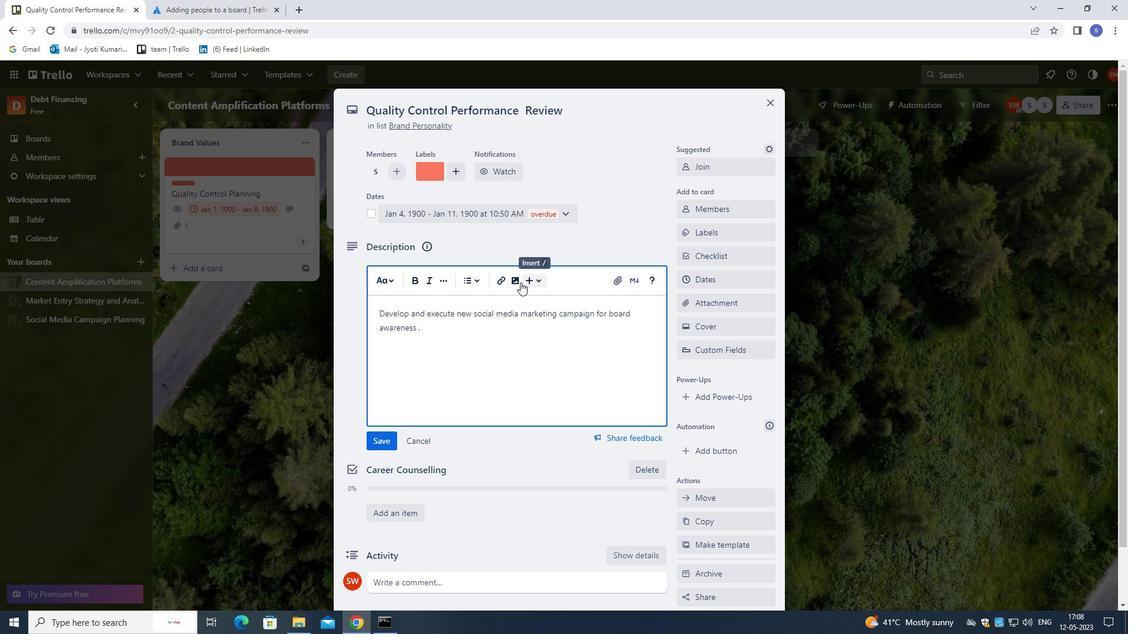 
Action: Mouse scrolled (521, 315) with delta (0, 0)
Screenshot: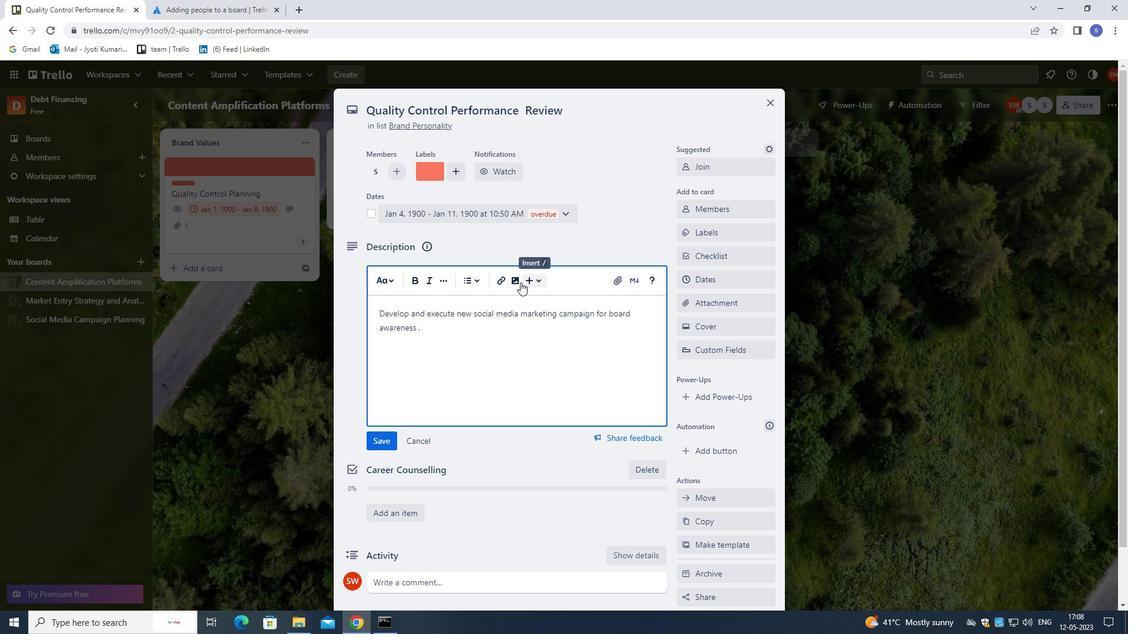 
Action: Mouse moved to (519, 328)
Screenshot: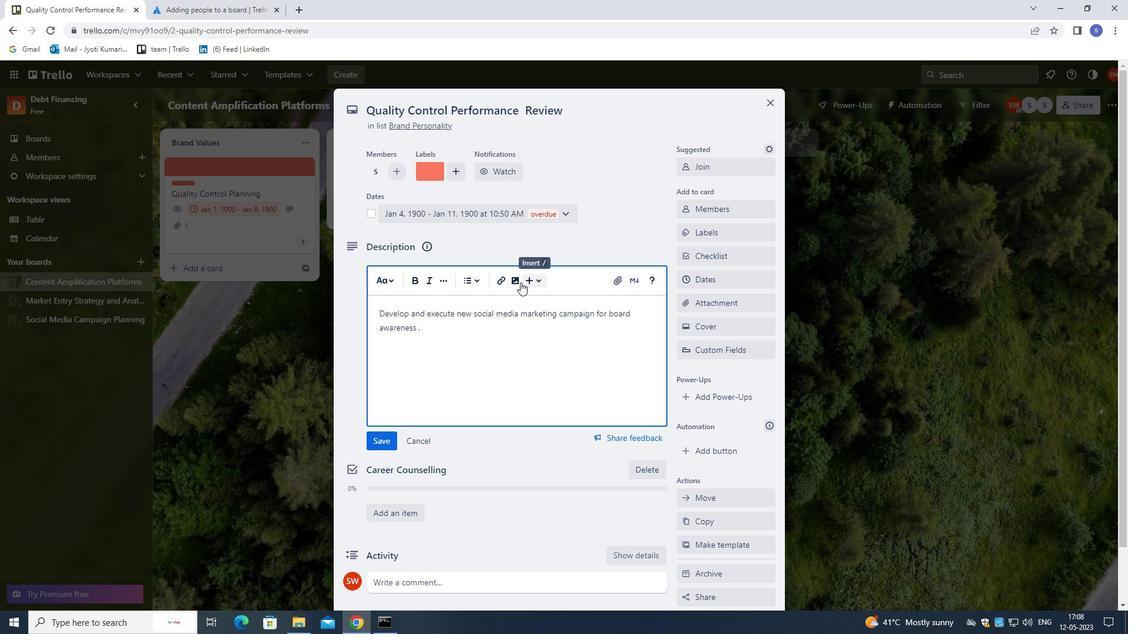 
Action: Mouse scrolled (519, 327) with delta (0, 0)
Screenshot: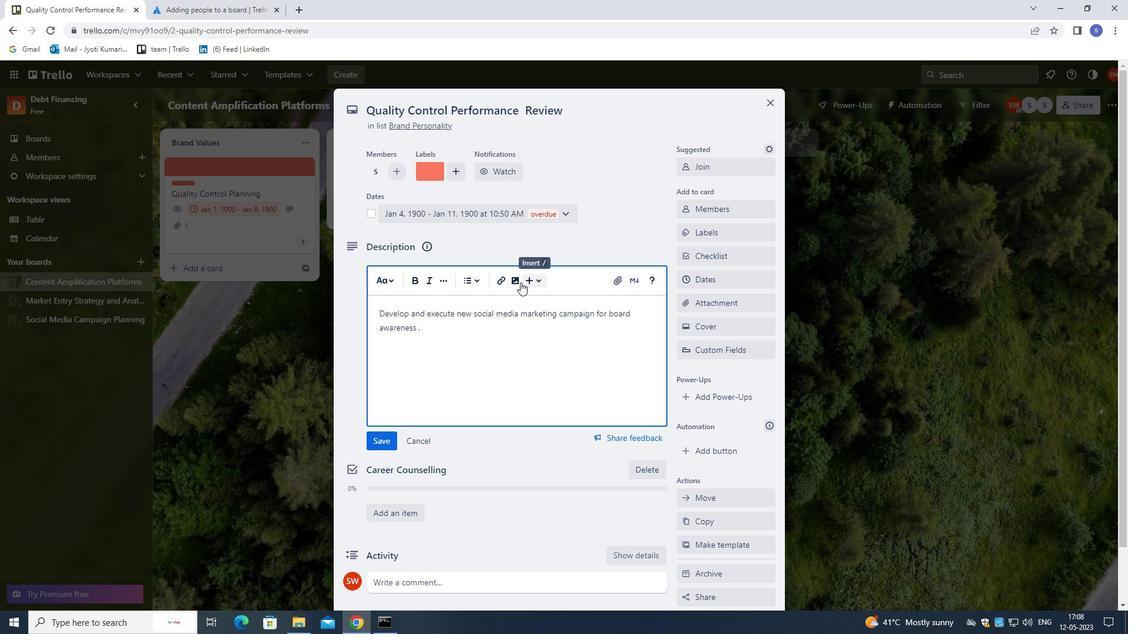 
Action: Mouse moved to (518, 333)
Screenshot: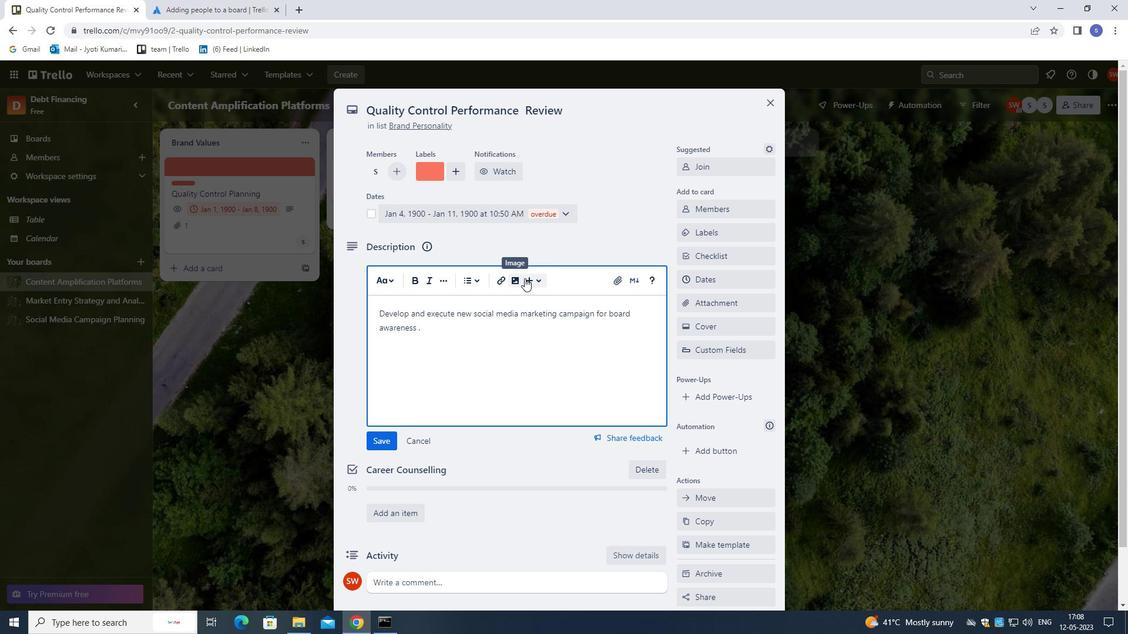 
Action: Mouse scrolled (518, 332) with delta (0, 0)
Screenshot: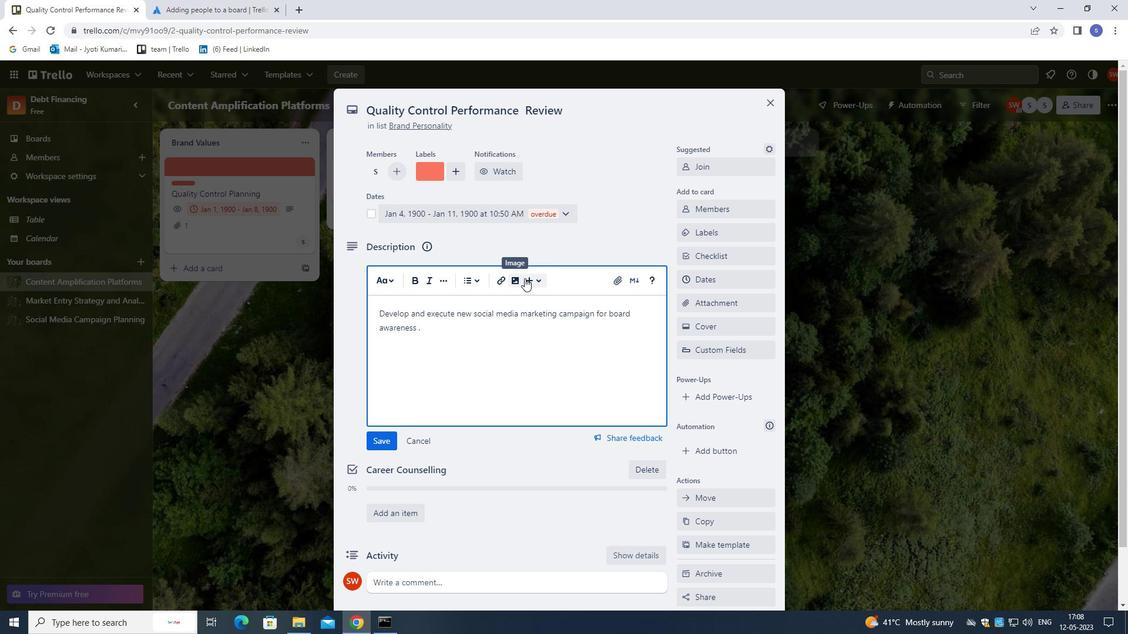 
Action: Mouse moved to (518, 336)
Screenshot: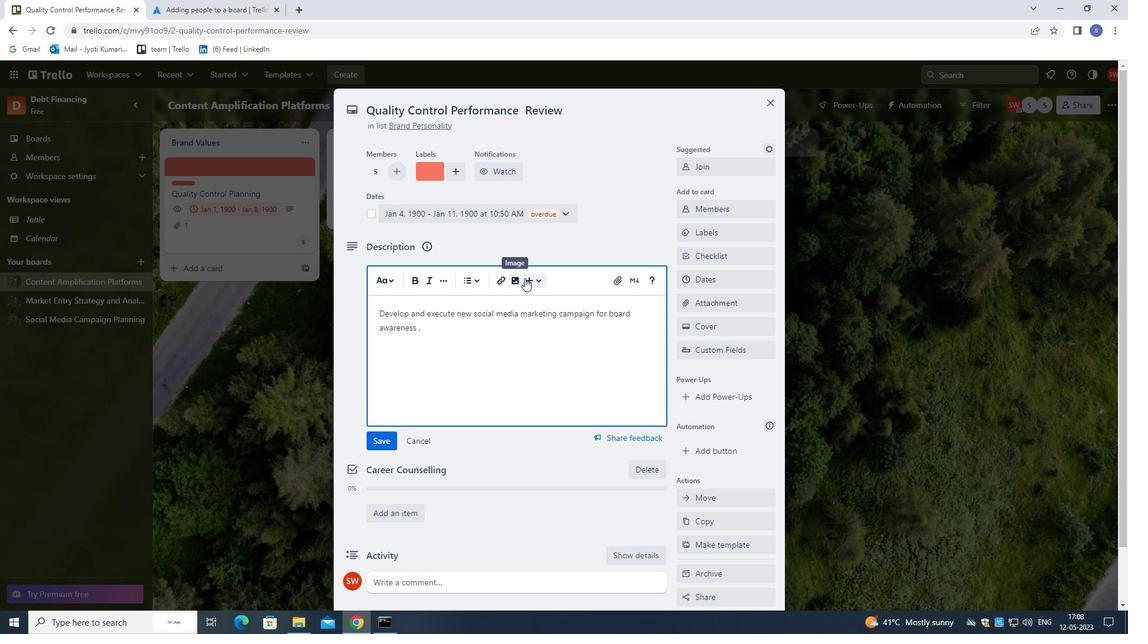 
Action: Mouse scrolled (518, 336) with delta (0, 0)
Screenshot: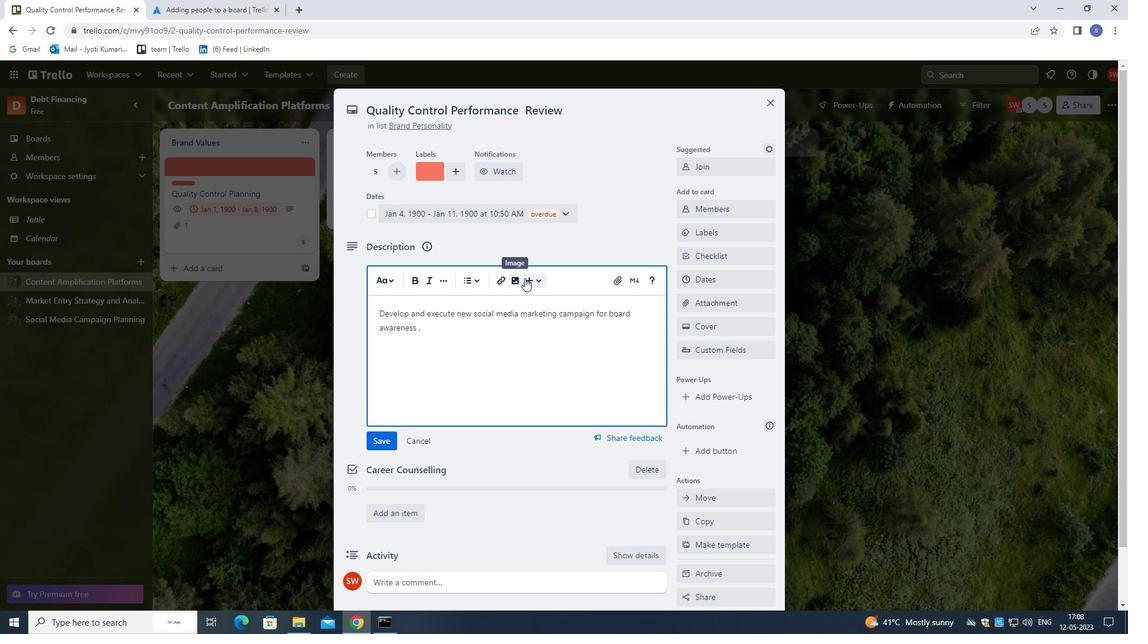 
Action: Mouse moved to (517, 339)
Screenshot: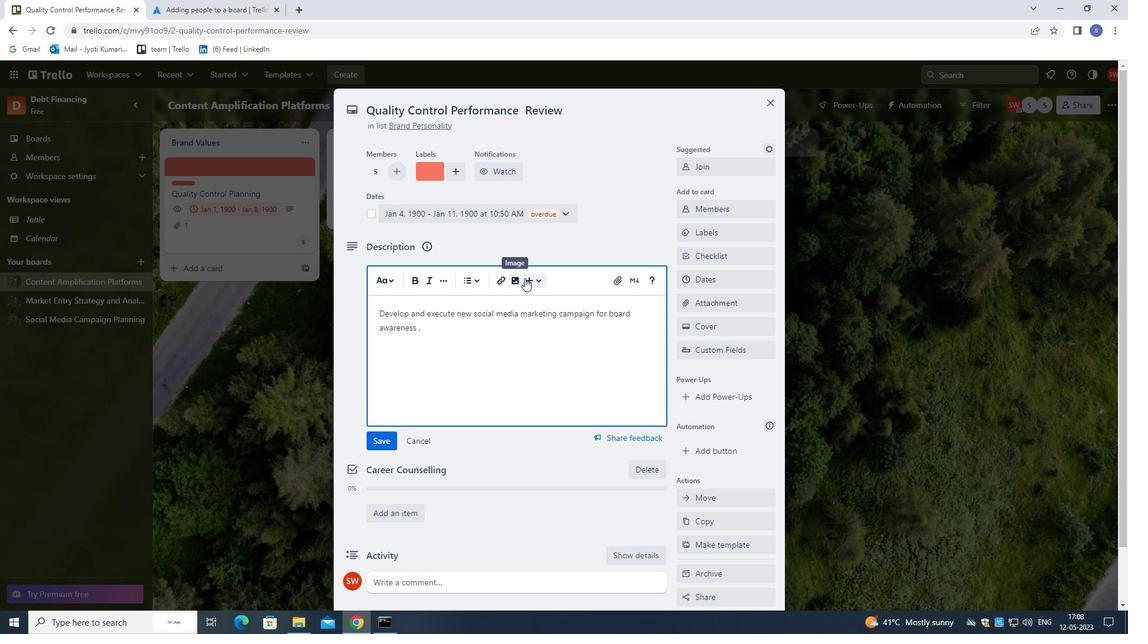 
Action: Mouse scrolled (517, 339) with delta (0, 0)
Screenshot: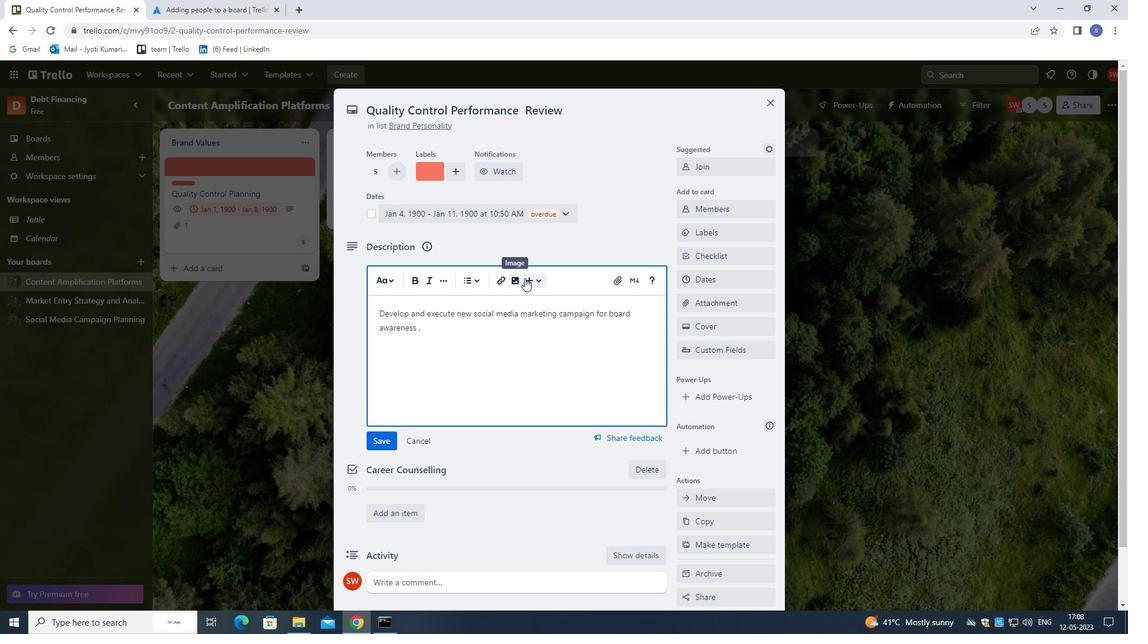 
Action: Mouse moved to (516, 373)
Screenshot: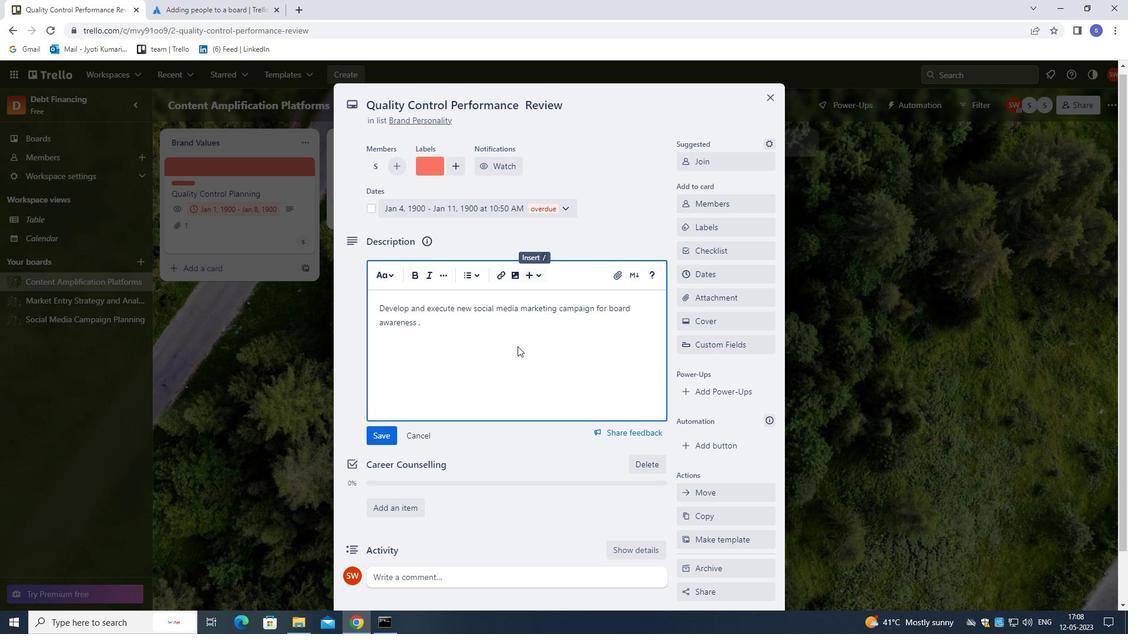 
Action: Mouse scrolled (516, 372) with delta (0, 0)
Screenshot: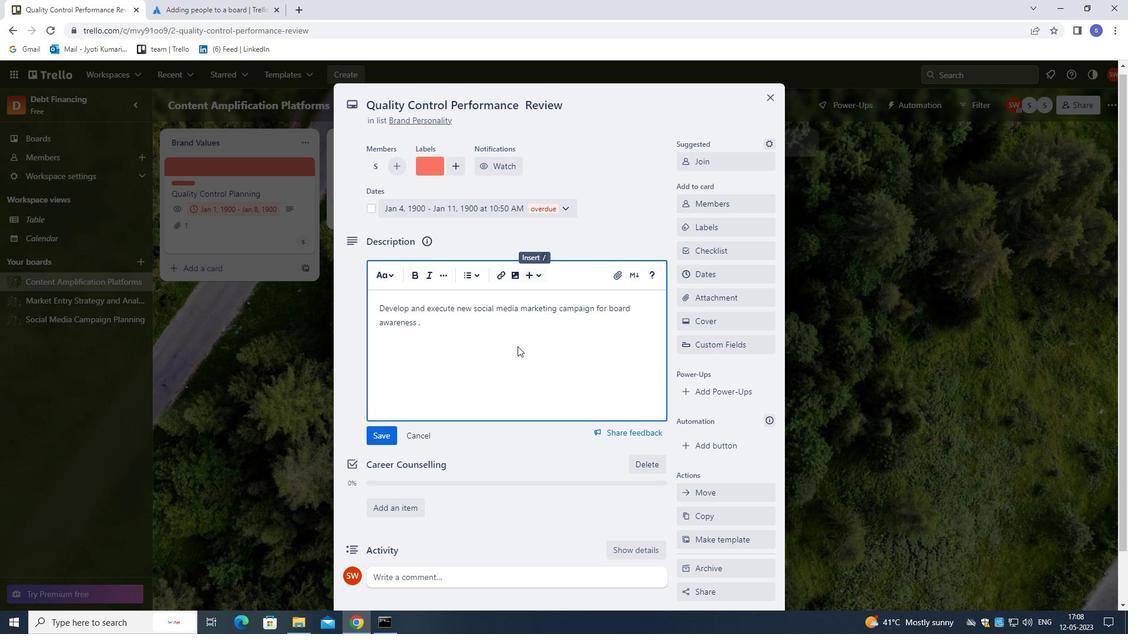
Action: Mouse moved to (517, 386)
Screenshot: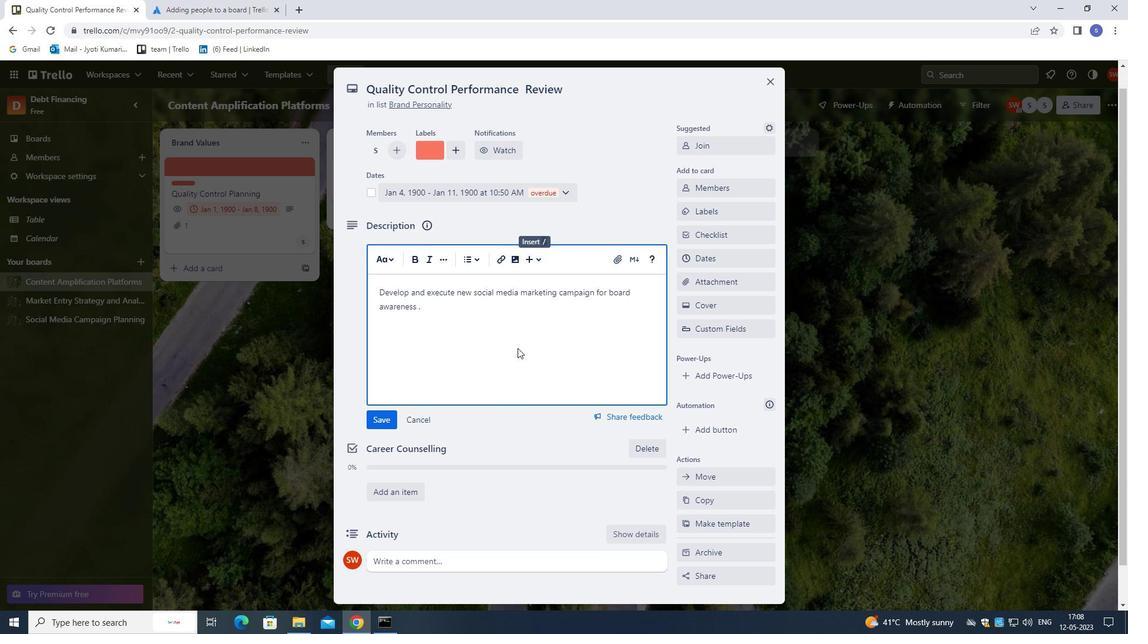 
Action: Mouse scrolled (517, 385) with delta (0, 0)
Screenshot: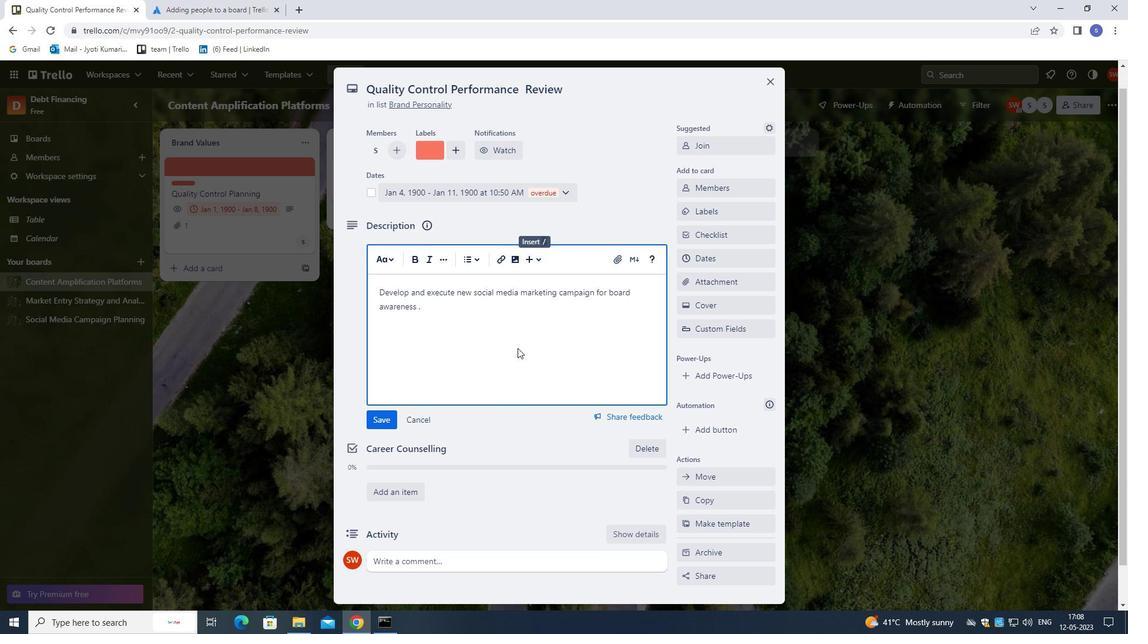 
Action: Mouse moved to (517, 389)
Screenshot: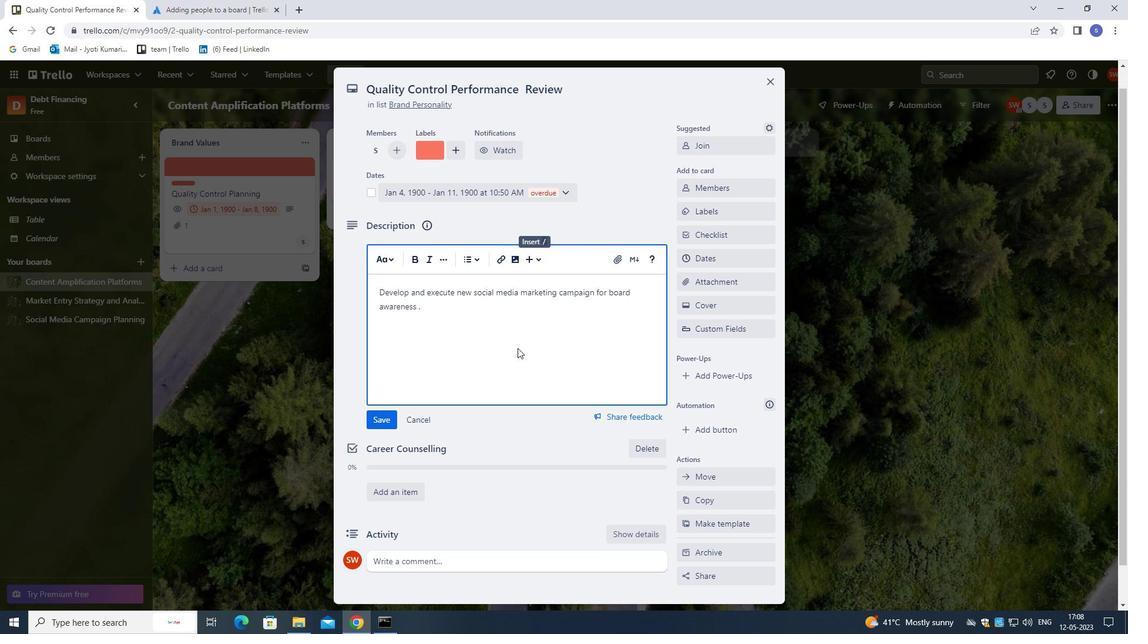 
Action: Mouse scrolled (517, 389) with delta (0, 0)
Screenshot: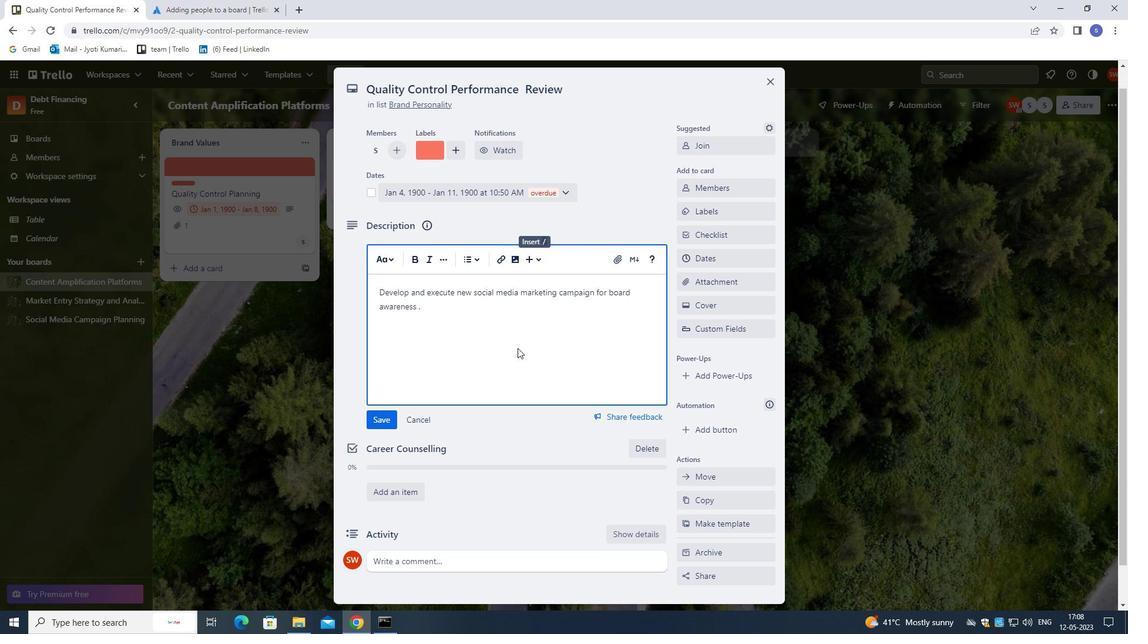 
Action: Mouse moved to (517, 393)
Screenshot: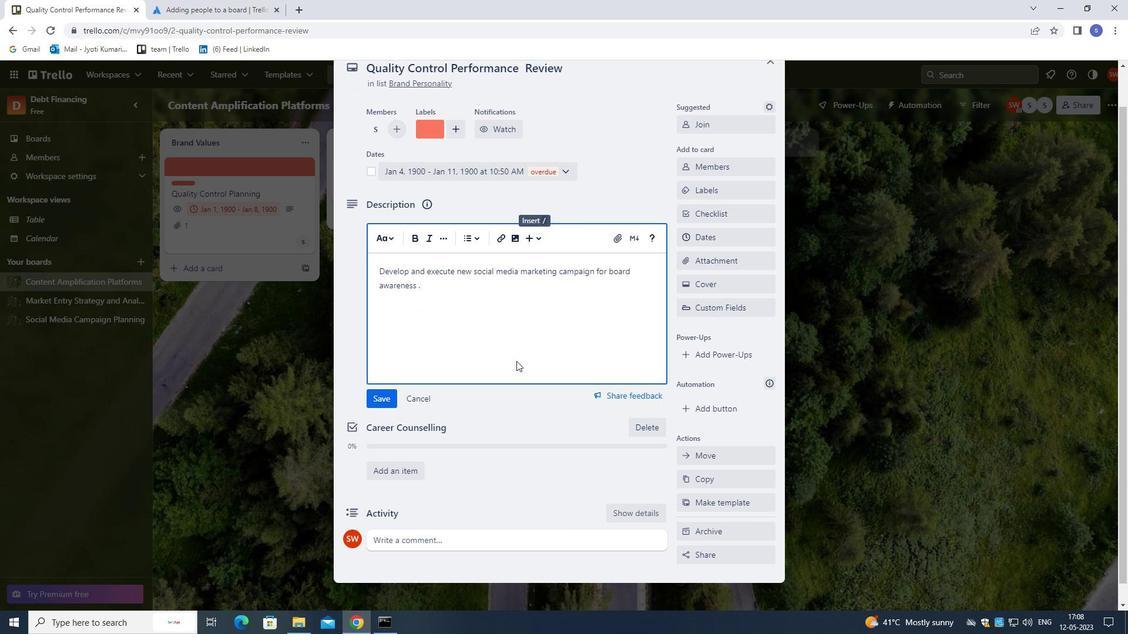 
Action: Mouse scrolled (517, 392) with delta (0, 0)
Screenshot: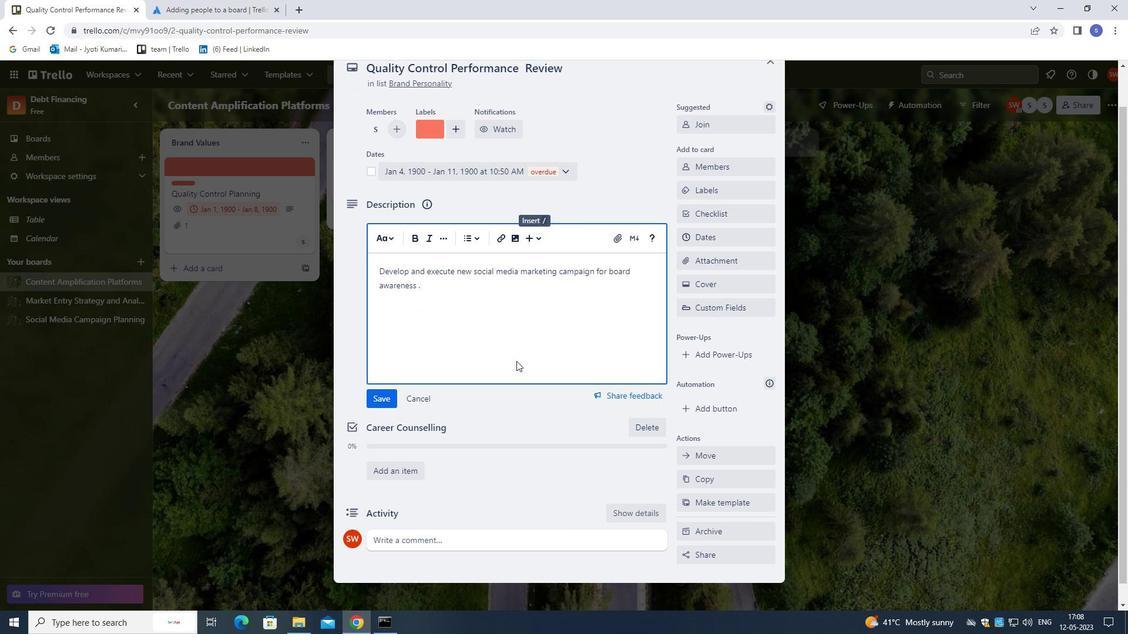 
Action: Mouse moved to (500, 516)
Screenshot: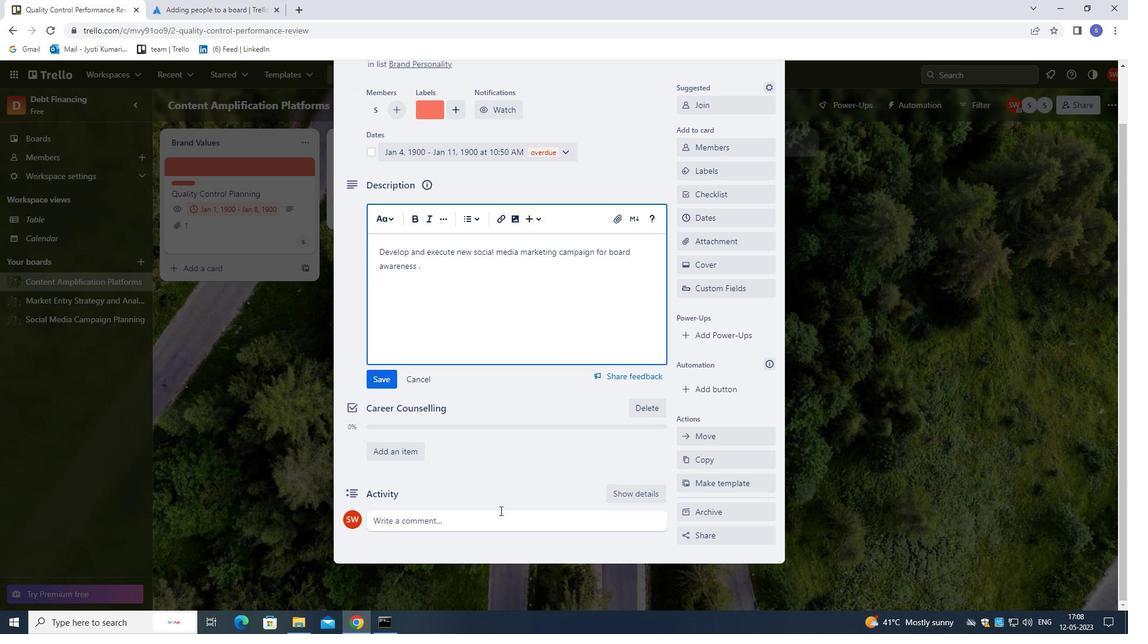
Action: Mouse pressed left at (500, 516)
Screenshot: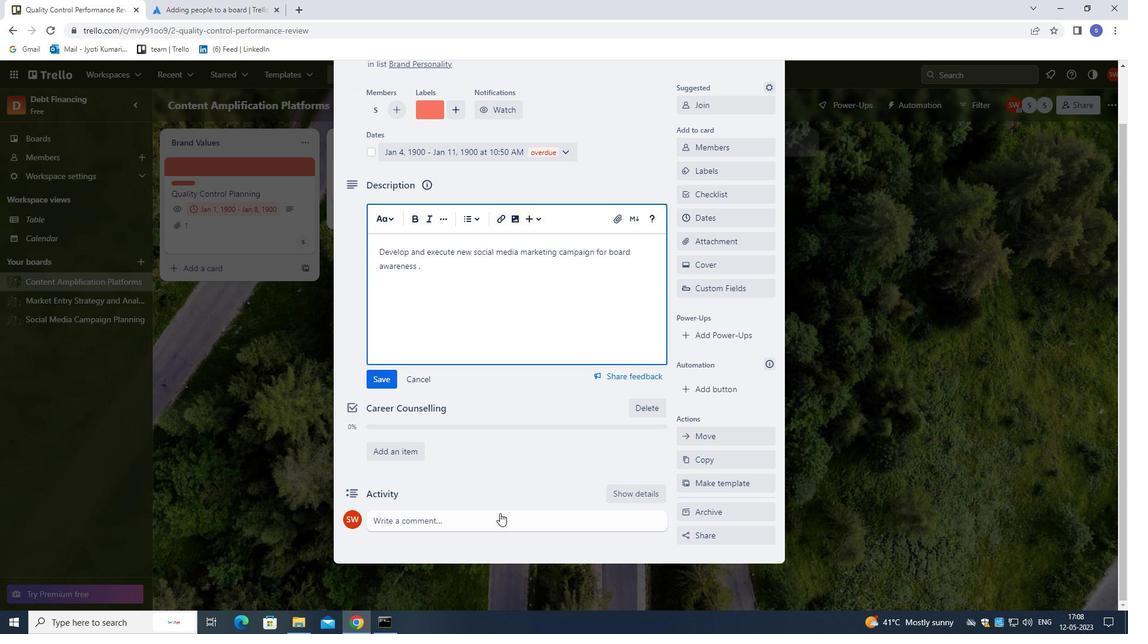 
Action: Mouse moved to (508, 513)
Screenshot: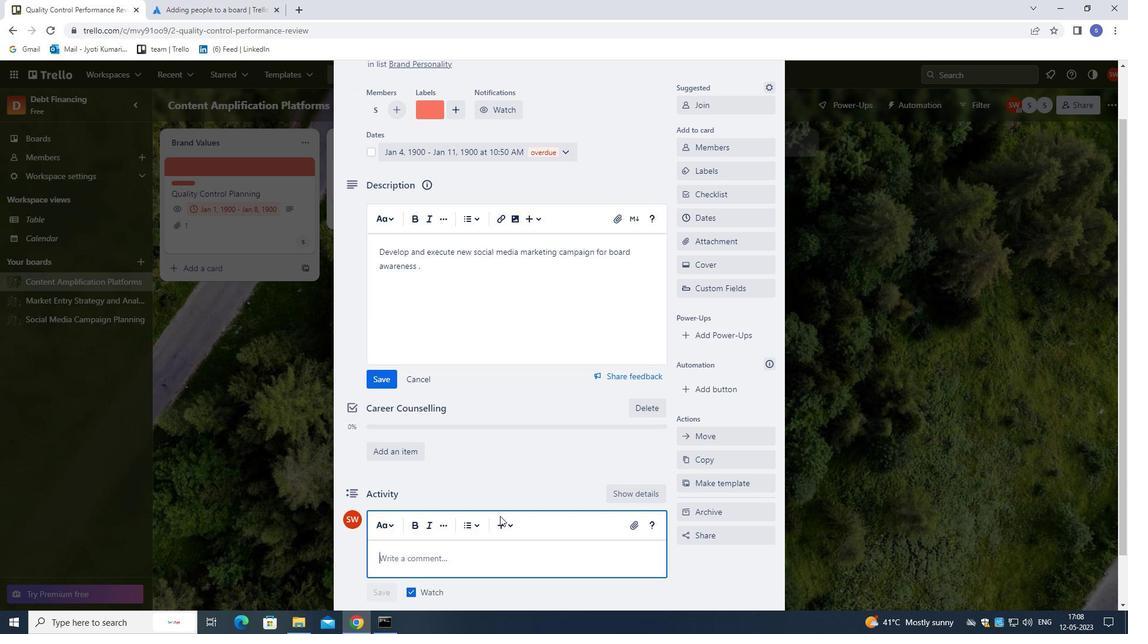 
Action: Key pressed <Key.shift>GIVEN<Key.space>THE<Key.space>POTENTTI<Key.backspace><Key.backspace>IAL<Key.space>IMPACT<Key.space>OF<Key.space>THIS<Key.space>TASK<Key.space>ON<Key.space>OUR<Key.space>OMPANY<Key.space><Key.left><Key.left><Key.left><Key.left><Key.left><Key.left>O<Key.right><Key.right><Key.right><Key.right><Key.right><Key.right><Key.right><Key.right><Key.right><Key.right><Key.right><Key.space>REPUTATION,<Key.space>LET<Key.space>US<Key.space>ENSURE<Key.space>THAT<Key.space>W<Key.space><Key.backspace>E<Key.space>APPROACH<Key.space>IT<Key.space>WITH<Key.space>A<Key.space>SENSE<Key.space>OF<Key.space>PROFESSIONALISM<Key.space>AN<Key.space>RESPECT.
Screenshot: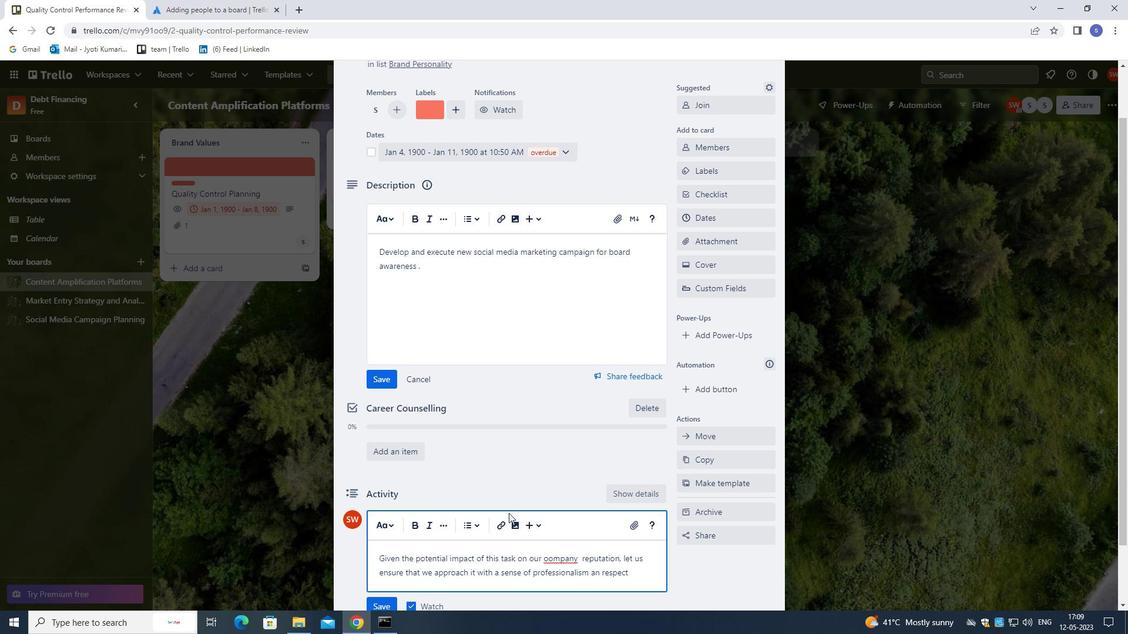 
Action: Mouse moved to (381, 379)
Screenshot: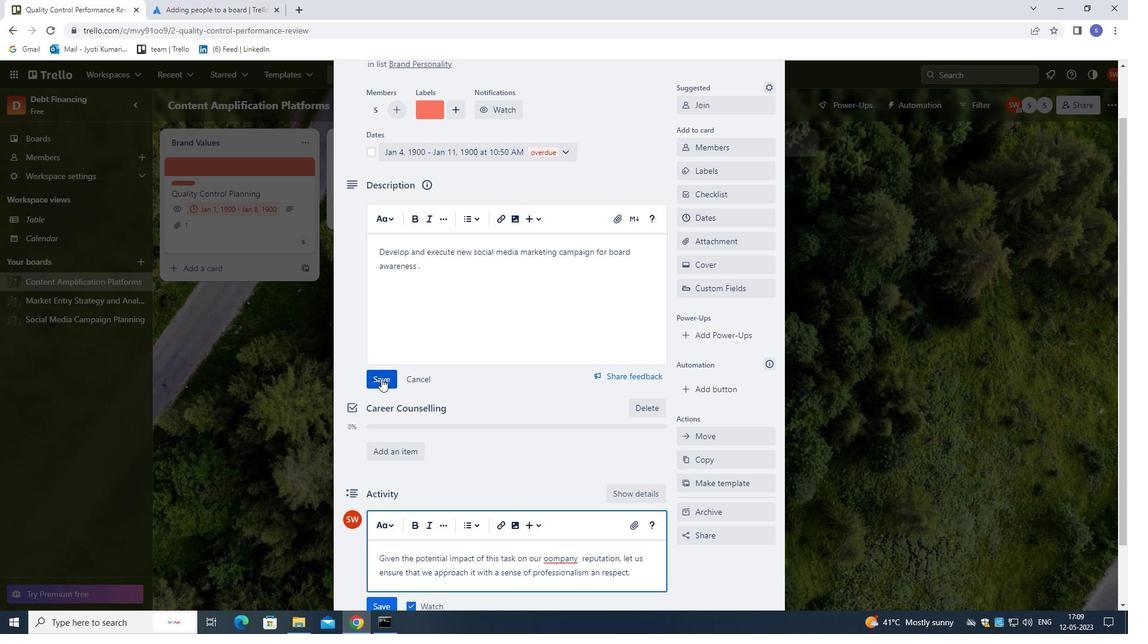 
Action: Mouse pressed left at (381, 379)
Screenshot: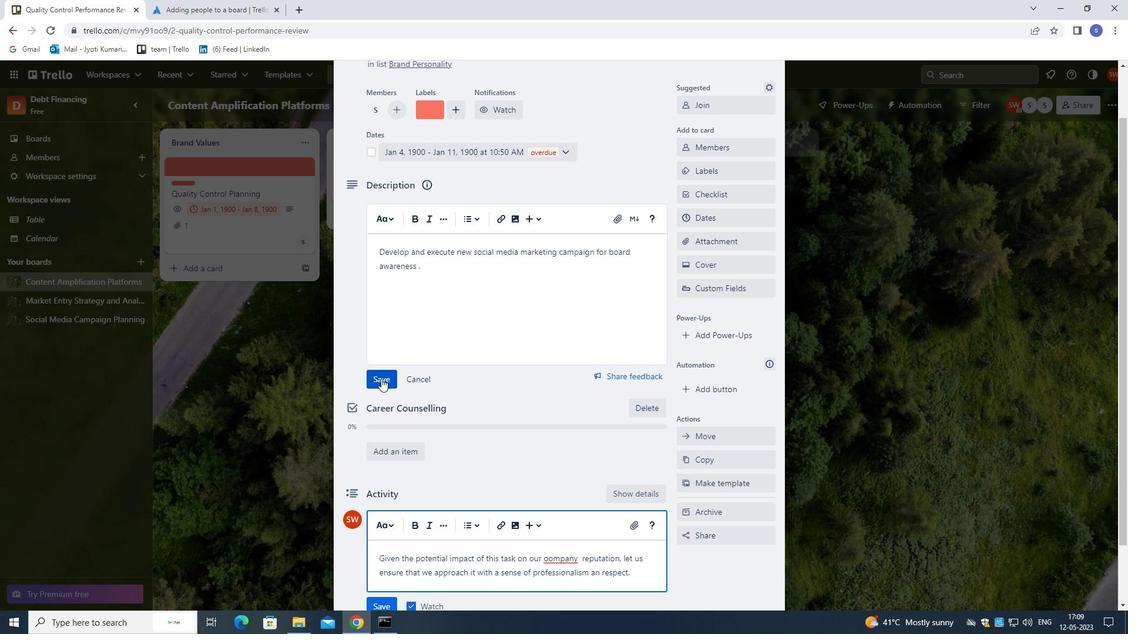 
Action: Mouse moved to (393, 377)
Screenshot: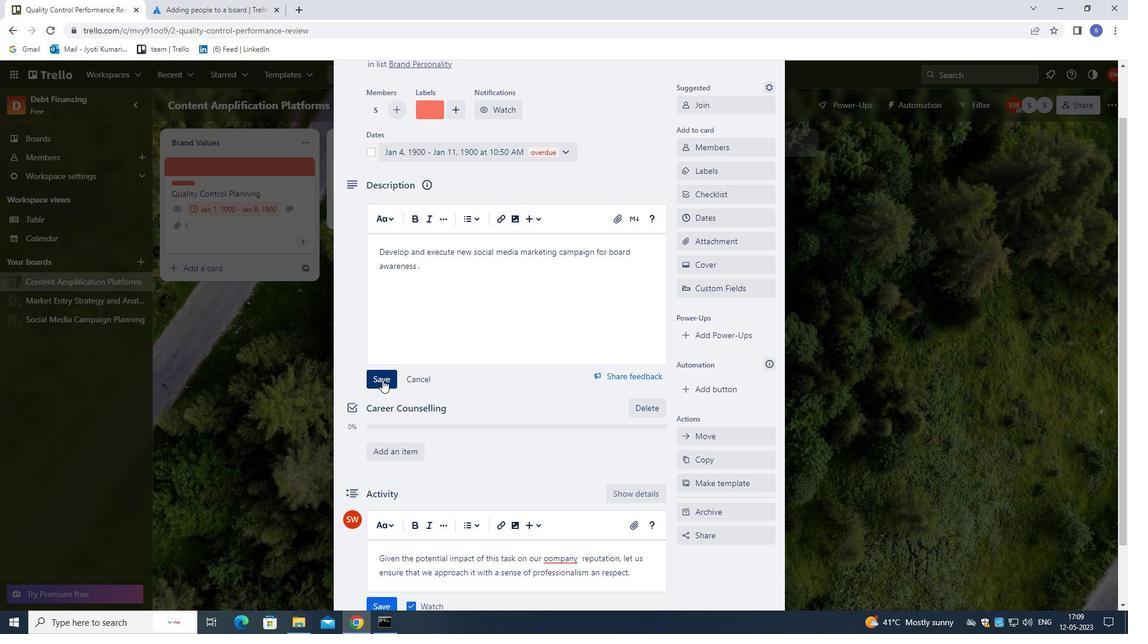 
Action: Mouse scrolled (393, 376) with delta (0, 0)
Screenshot: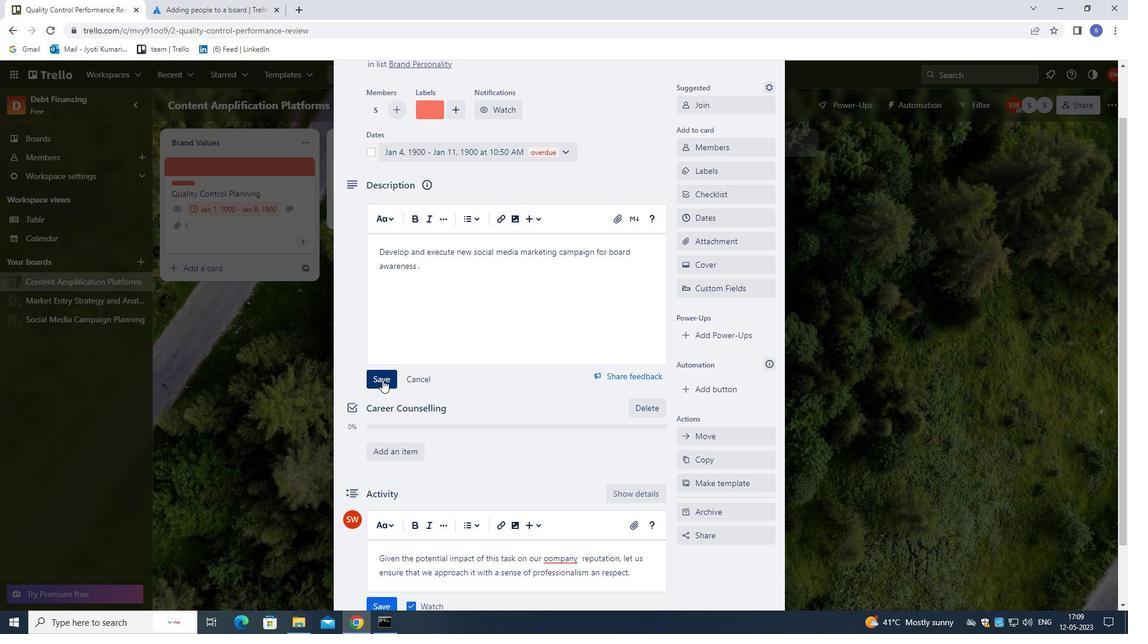 
Action: Mouse moved to (398, 391)
Screenshot: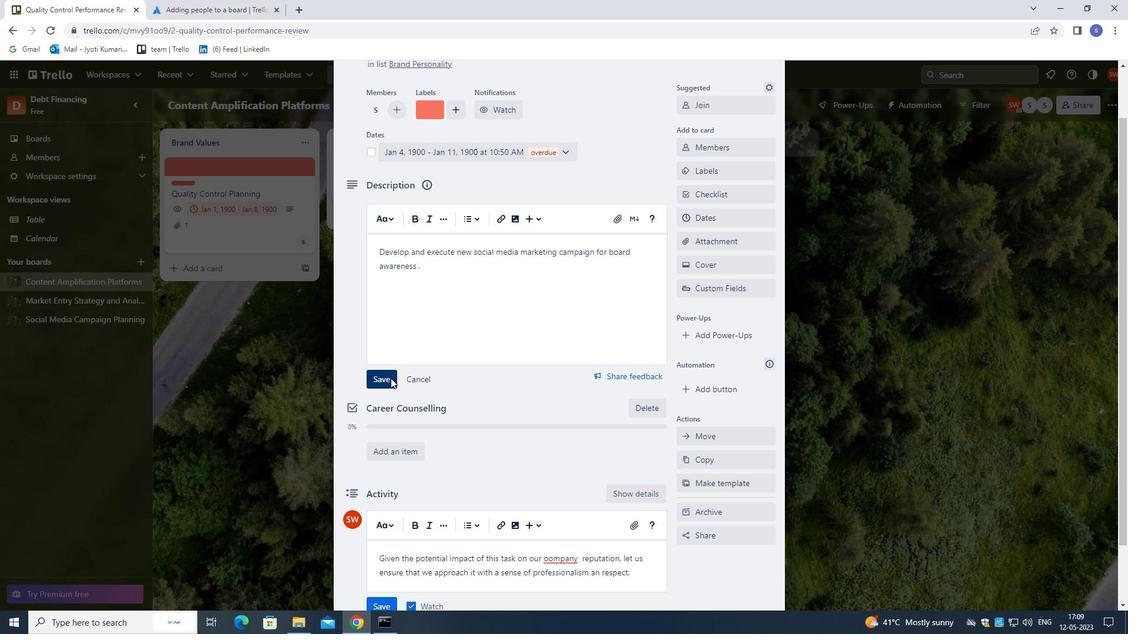 
Action: Mouse scrolled (398, 391) with delta (0, 0)
Screenshot: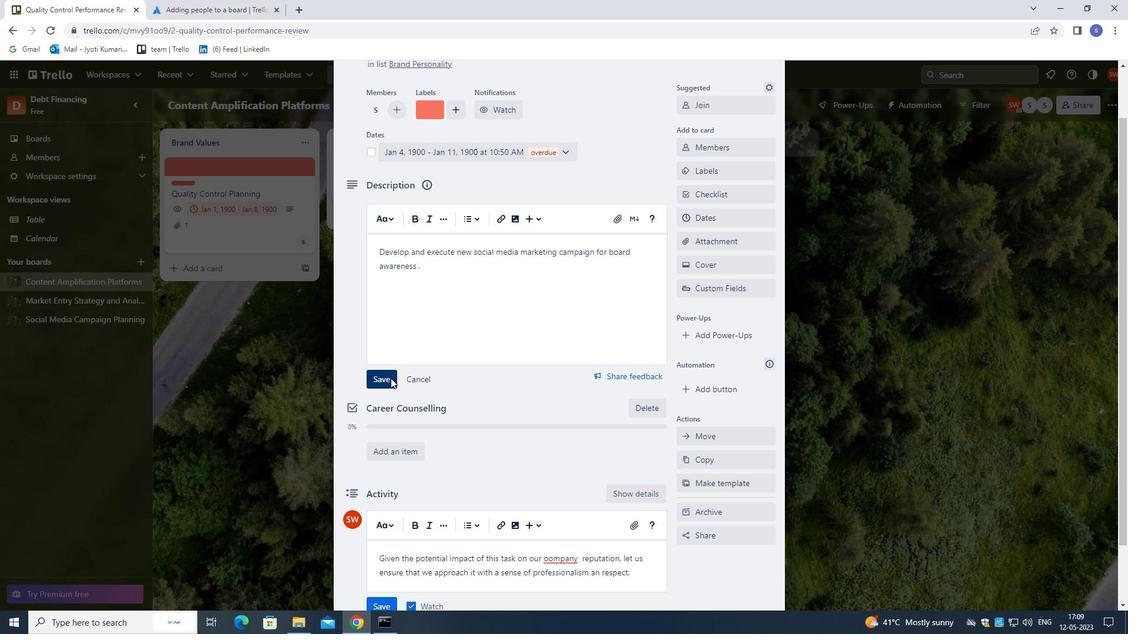 
Action: Mouse moved to (400, 397)
Screenshot: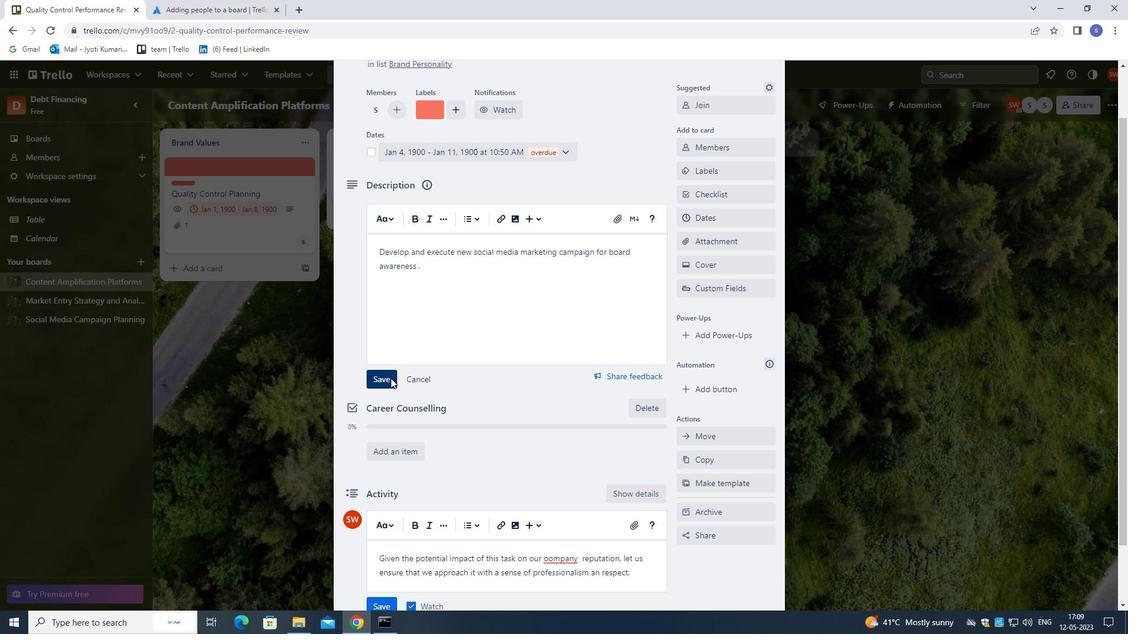 
Action: Mouse scrolled (400, 397) with delta (0, 0)
Screenshot: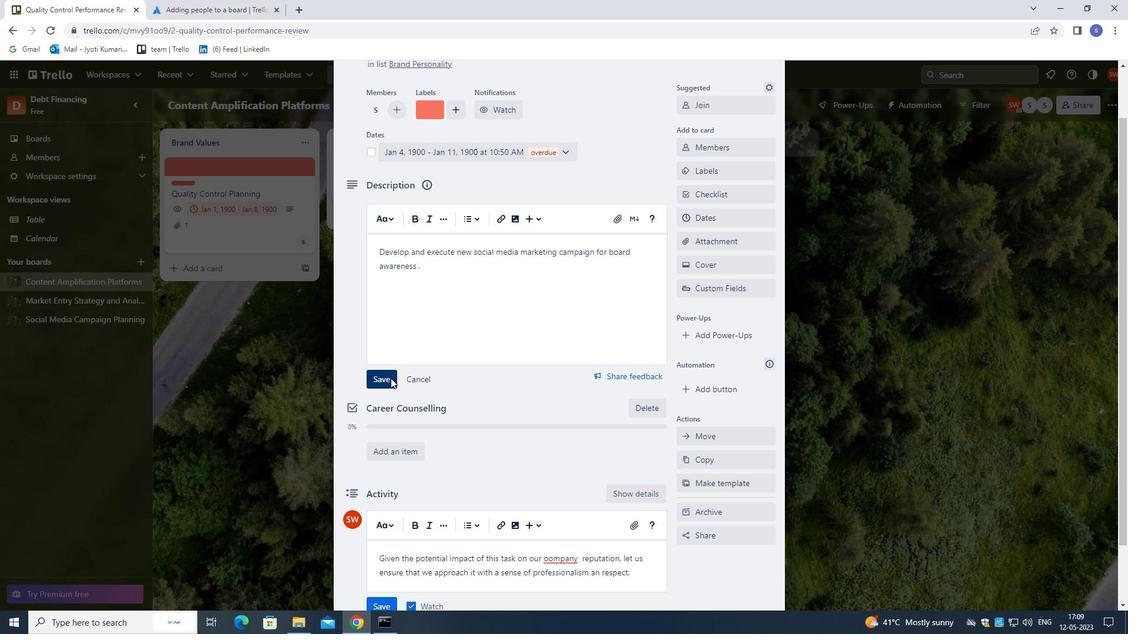 
Action: Mouse moved to (404, 407)
Screenshot: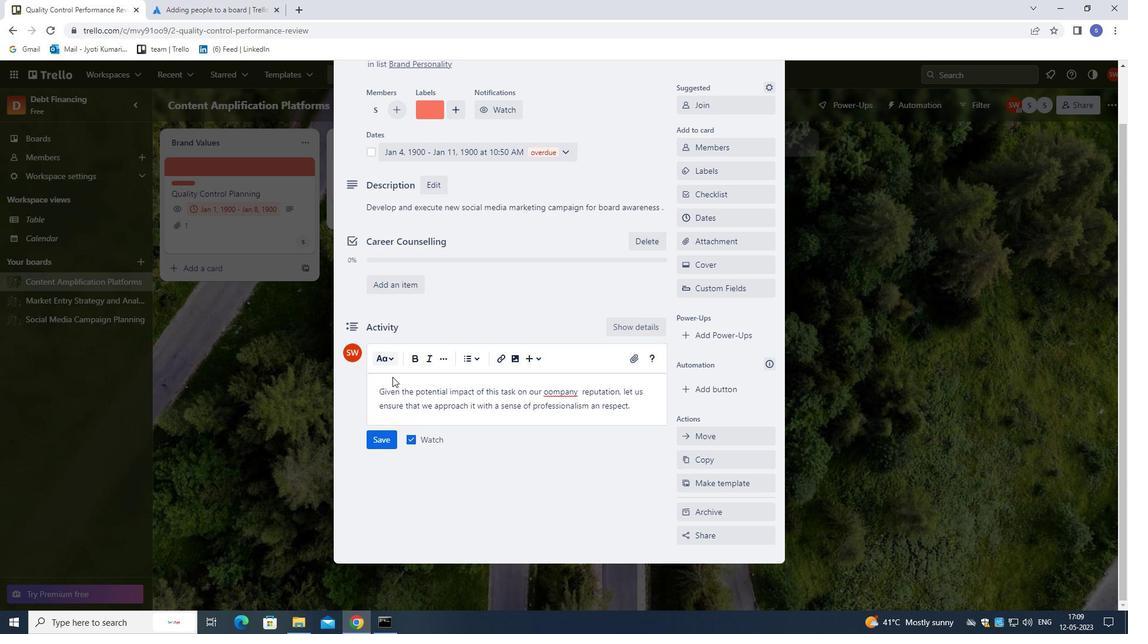 
Action: Mouse scrolled (404, 407) with delta (0, 0)
Screenshot: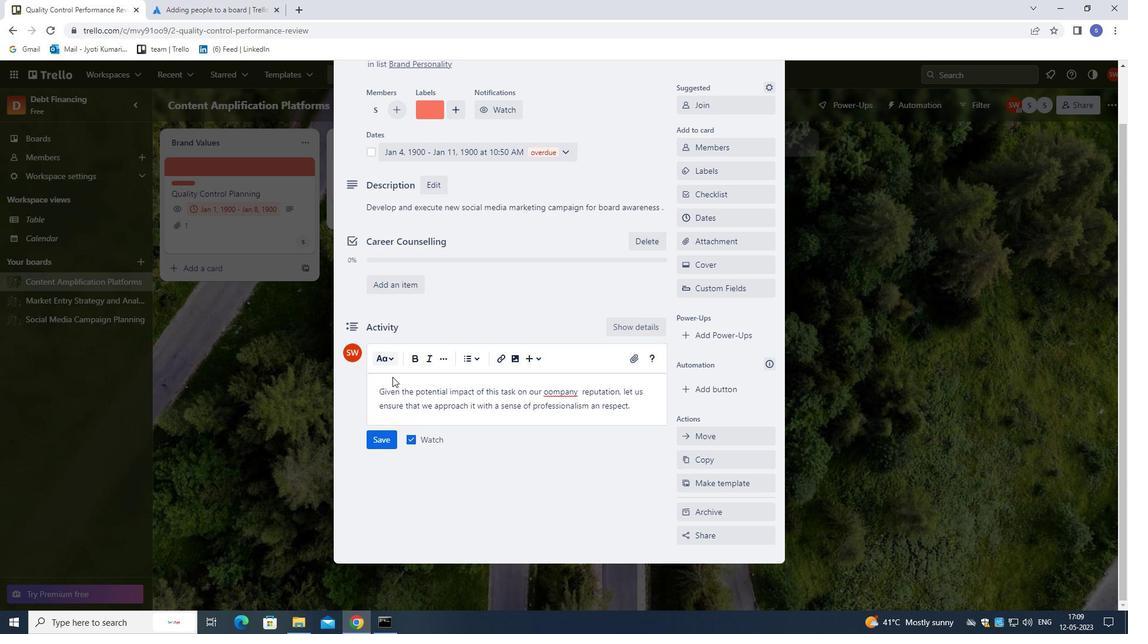
Action: Mouse moved to (412, 425)
Screenshot: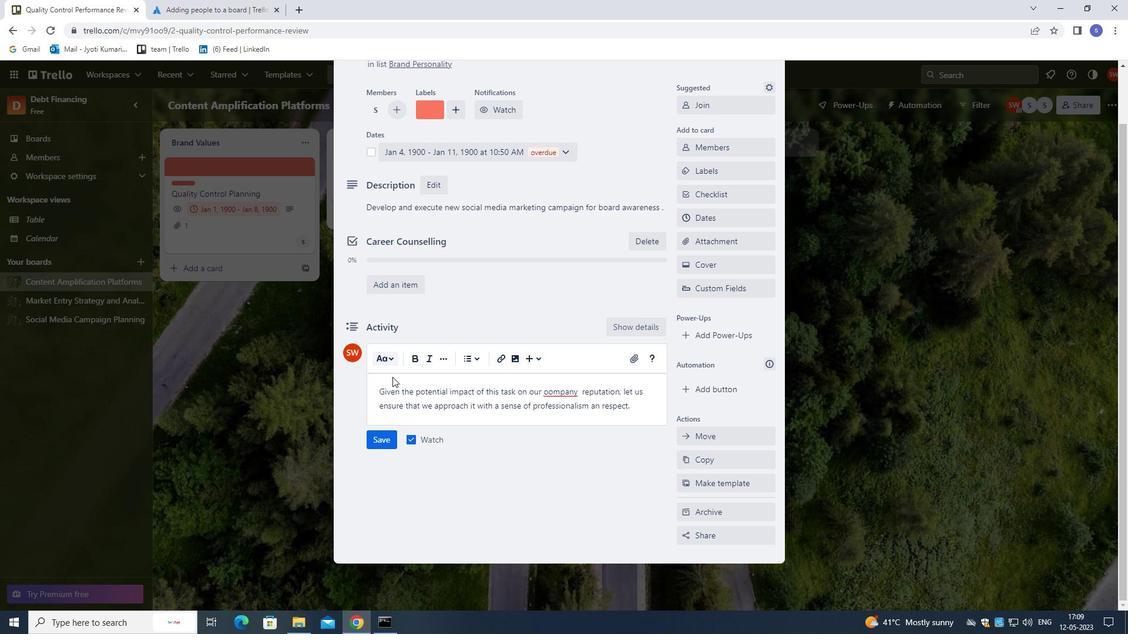 
Action: Mouse scrolled (412, 424) with delta (0, 0)
Screenshot: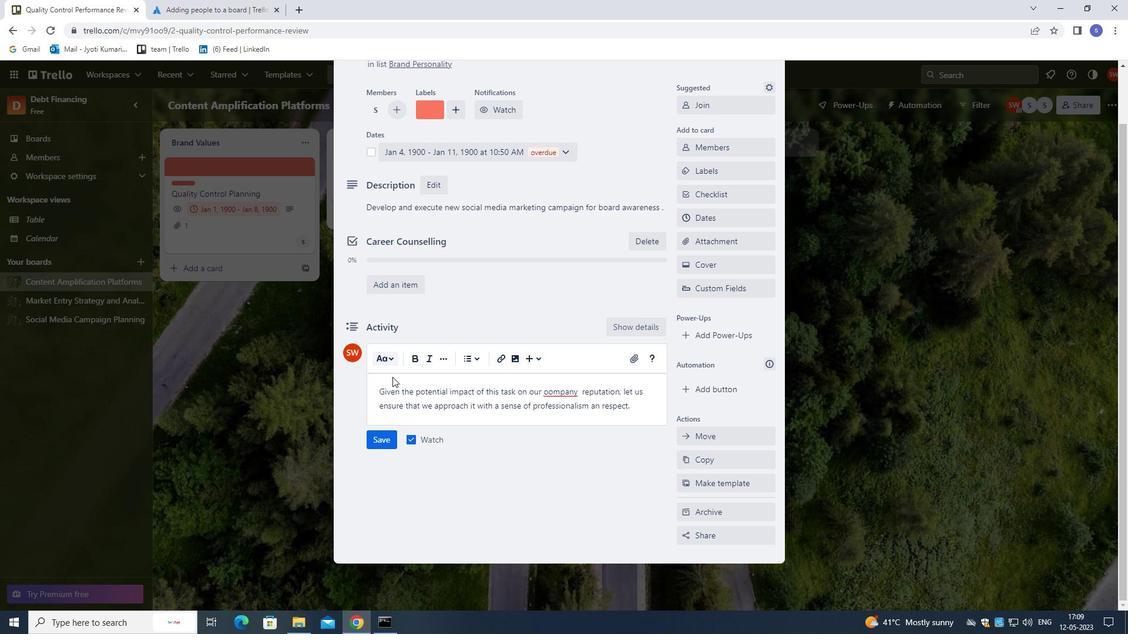 
Action: Mouse moved to (386, 438)
Screenshot: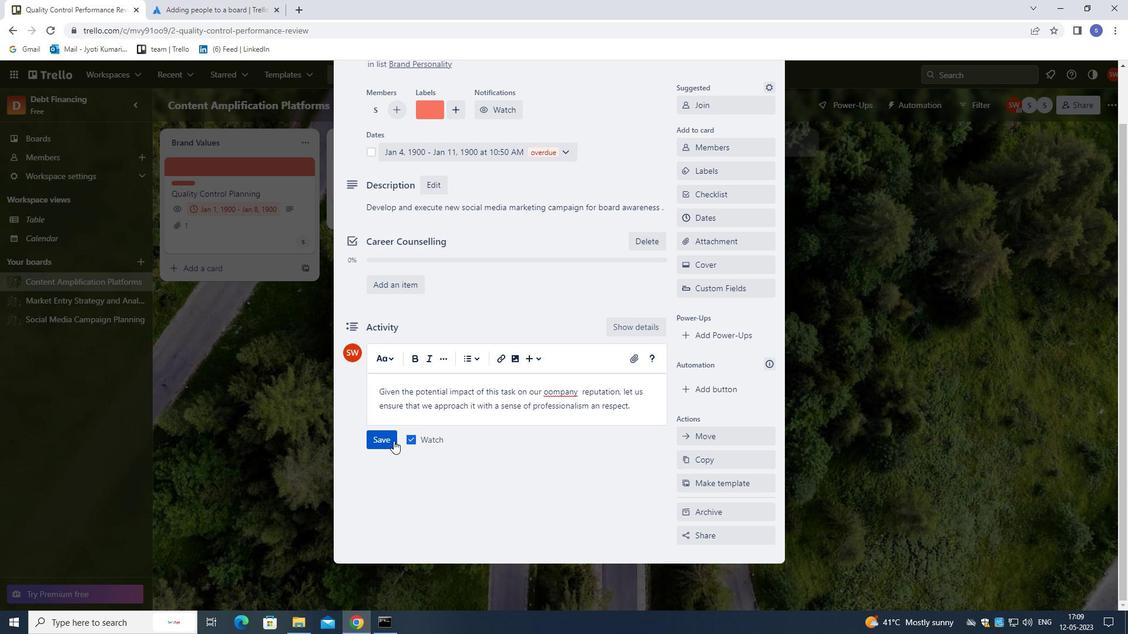 
Action: Mouse pressed left at (386, 438)
Screenshot: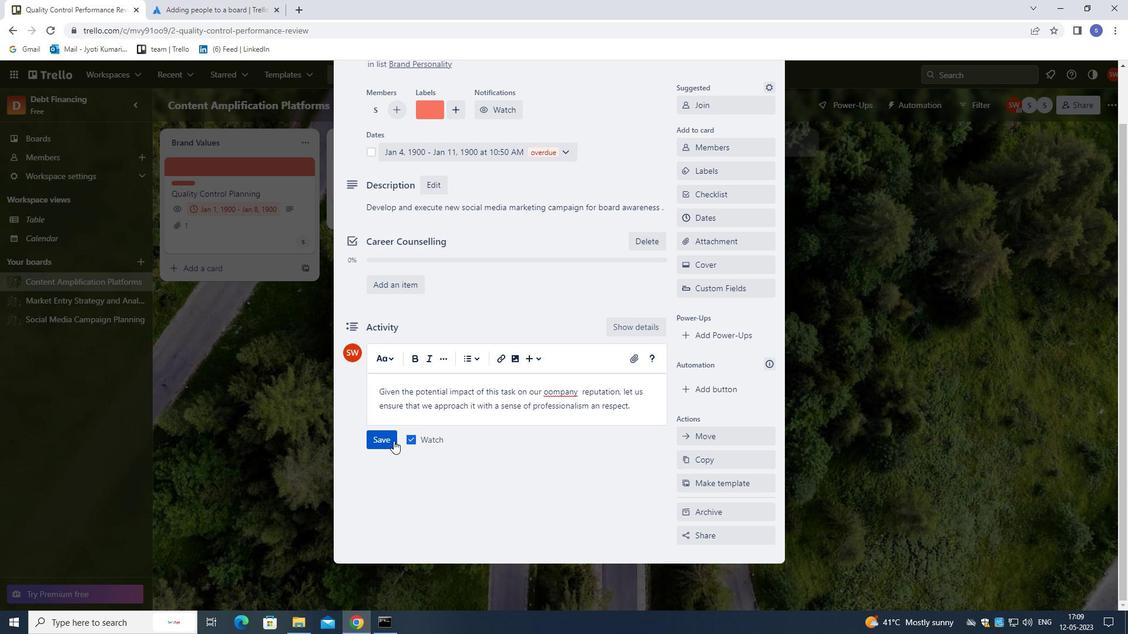 
Action: Mouse moved to (587, 342)
Screenshot: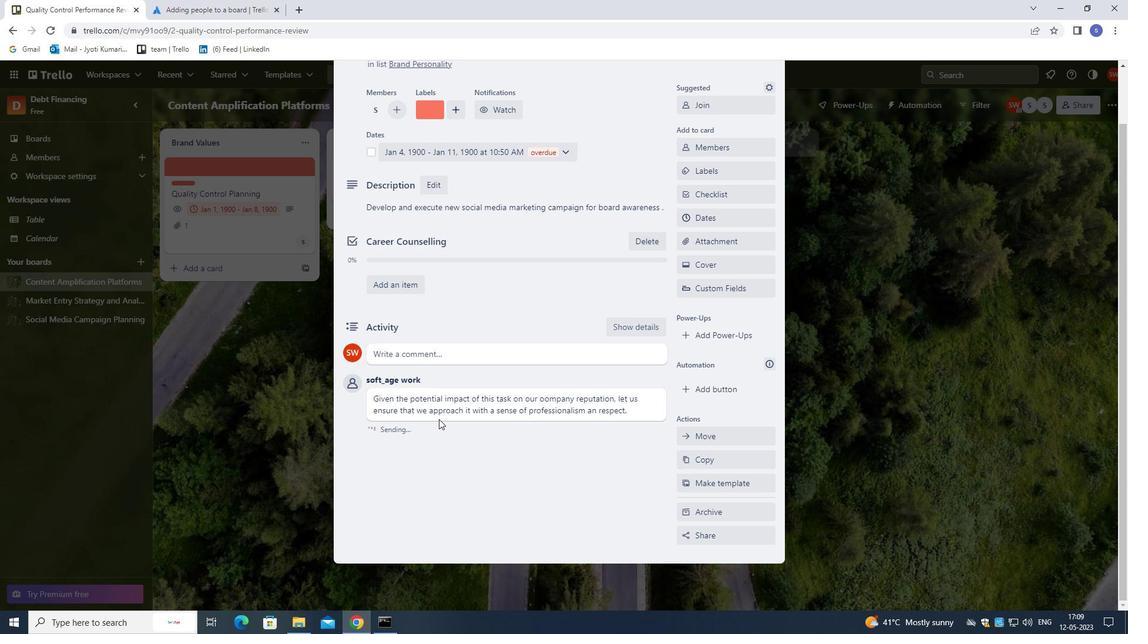 
Action: Mouse scrolled (587, 342) with delta (0, 0)
Screenshot: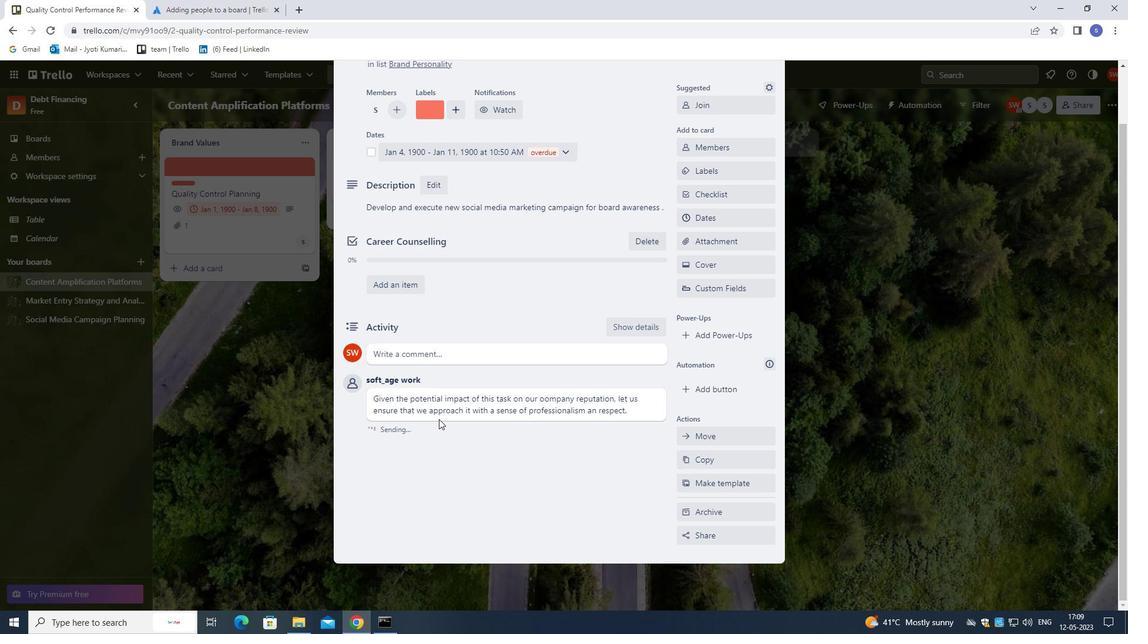 
Action: Mouse moved to (590, 334)
Screenshot: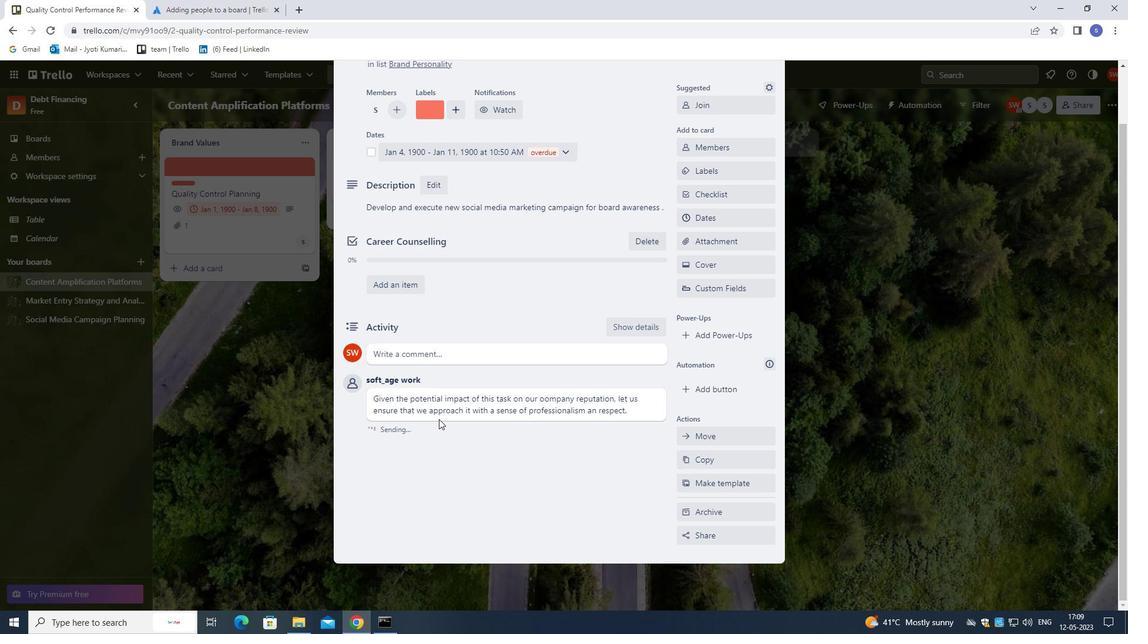 
Action: Mouse scrolled (590, 334) with delta (0, 0)
Screenshot: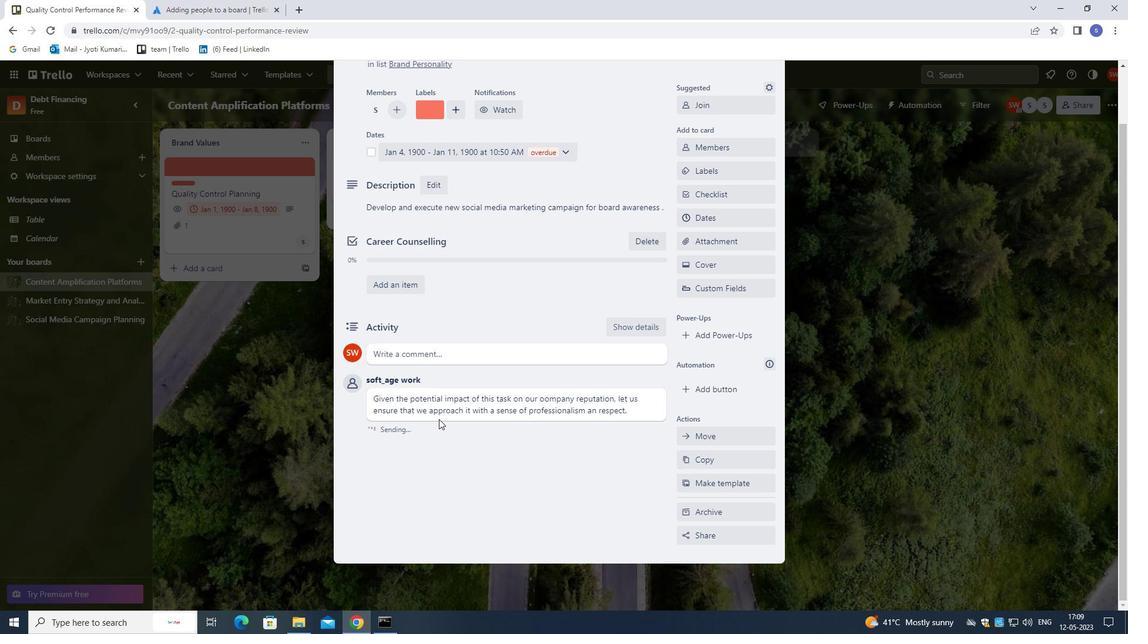 
Action: Mouse moved to (595, 321)
Screenshot: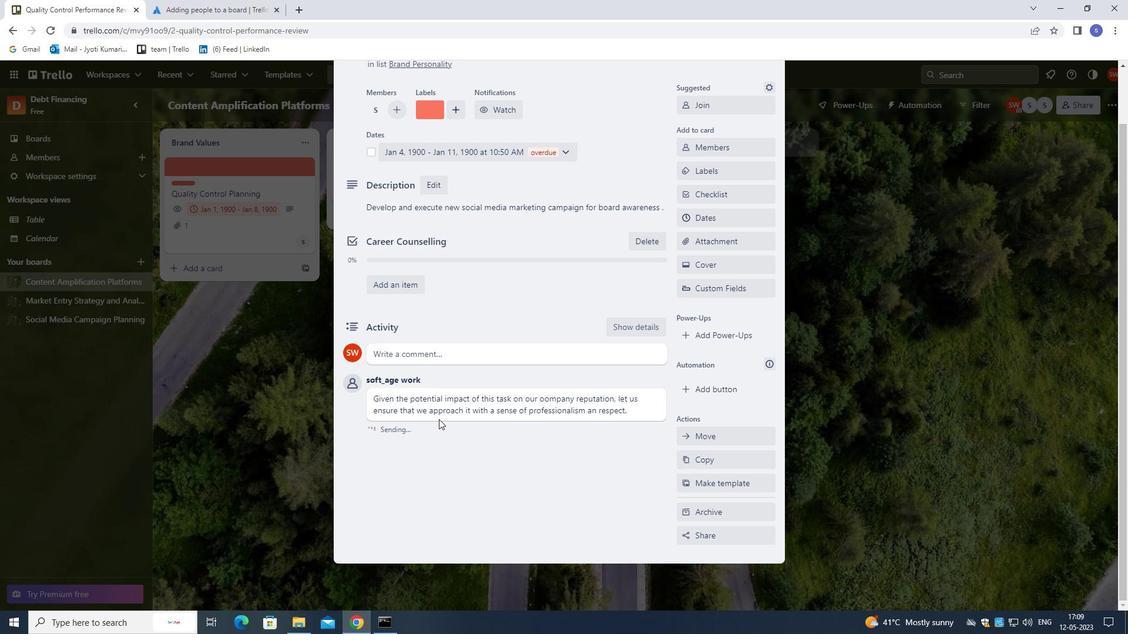 
Action: Mouse scrolled (595, 322) with delta (0, 0)
Screenshot: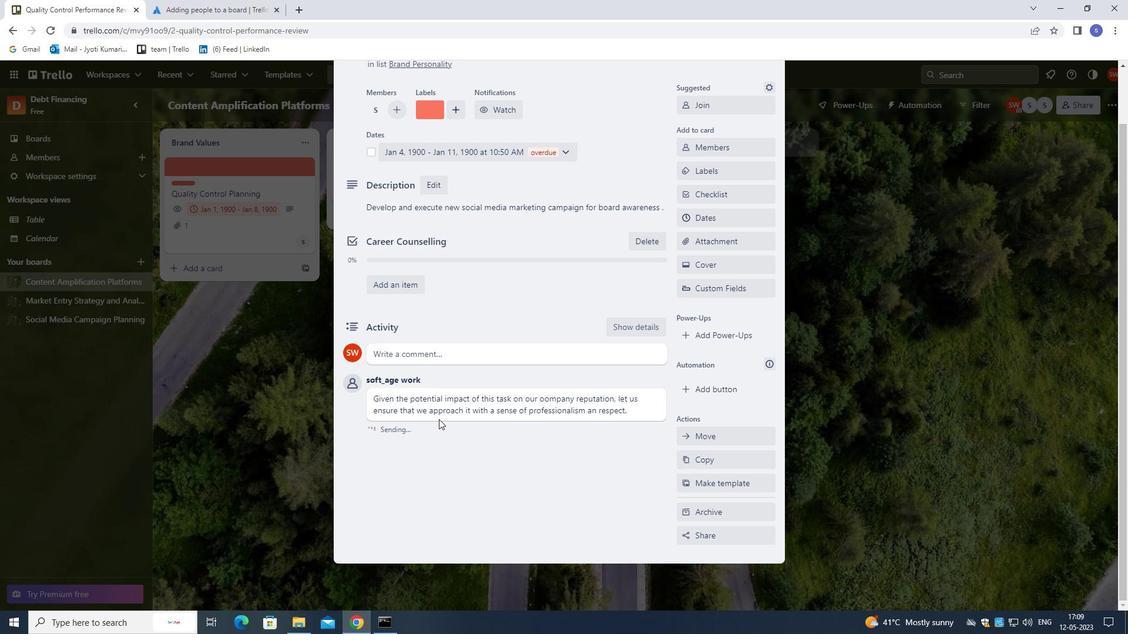 
Action: Mouse moved to (598, 316)
Screenshot: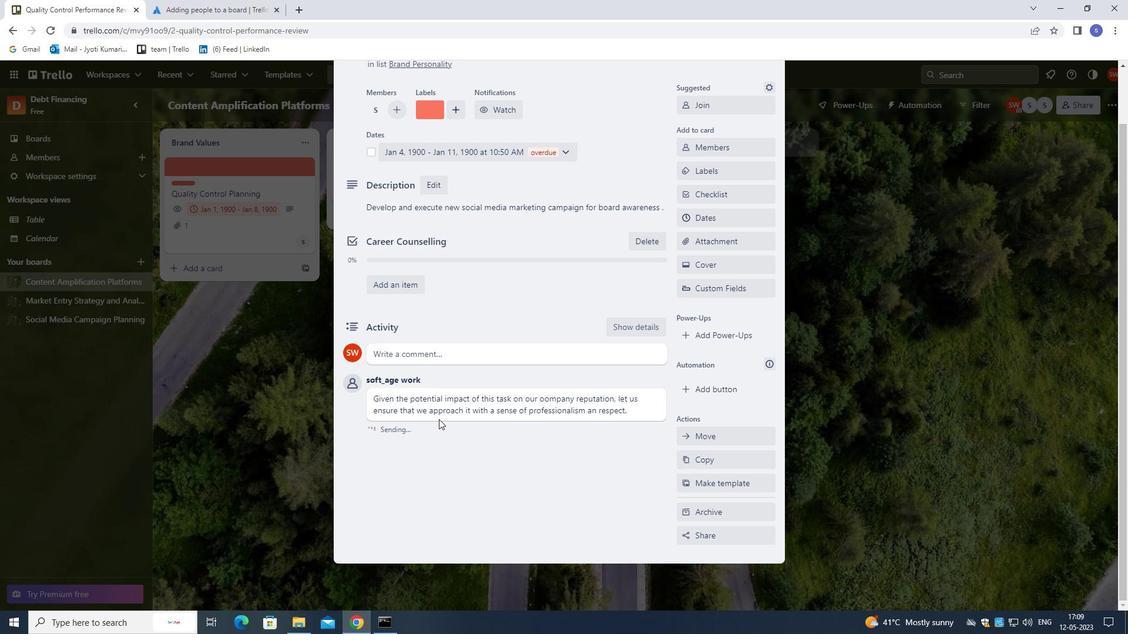 
Action: Mouse scrolled (598, 316) with delta (0, 0)
Screenshot: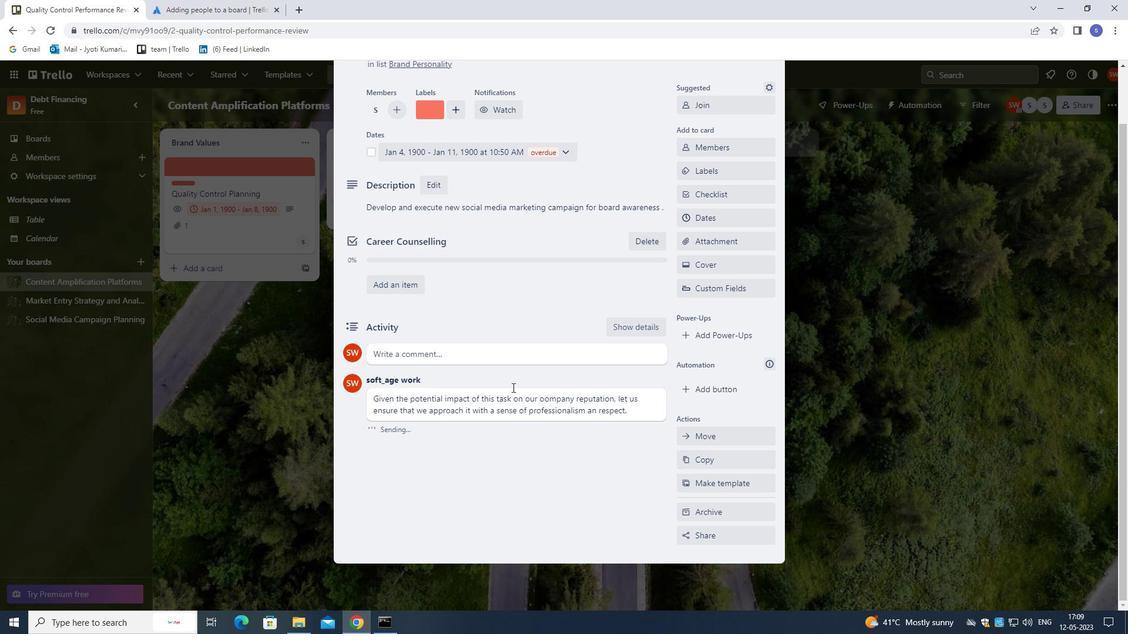 
Action: Mouse moved to (607, 300)
Screenshot: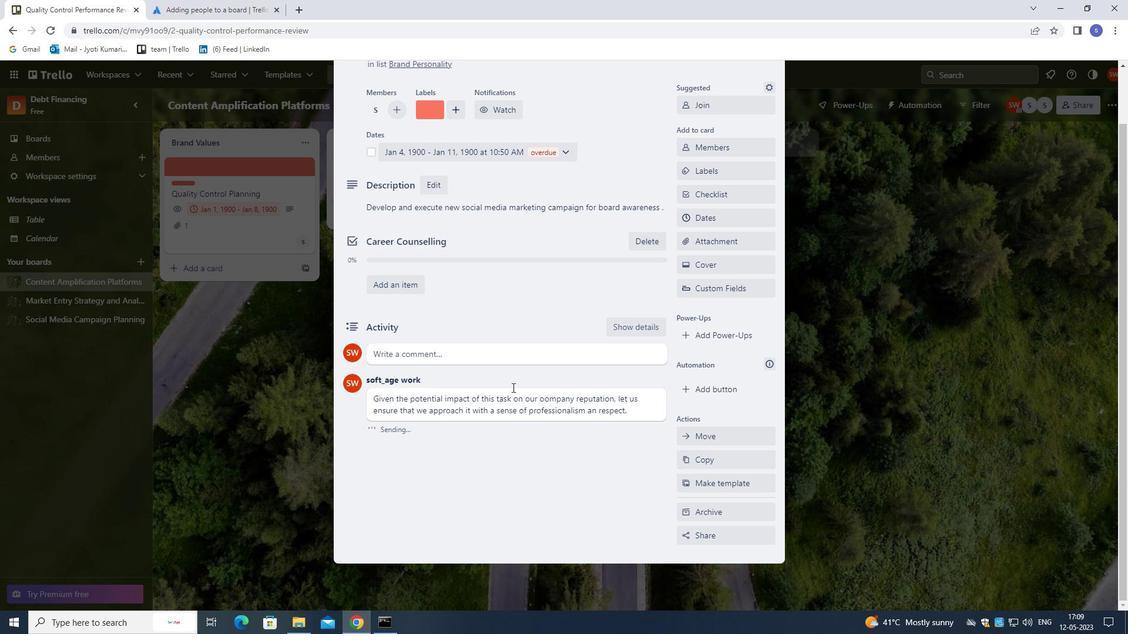 
Action: Mouse scrolled (607, 300) with delta (0, 0)
Screenshot: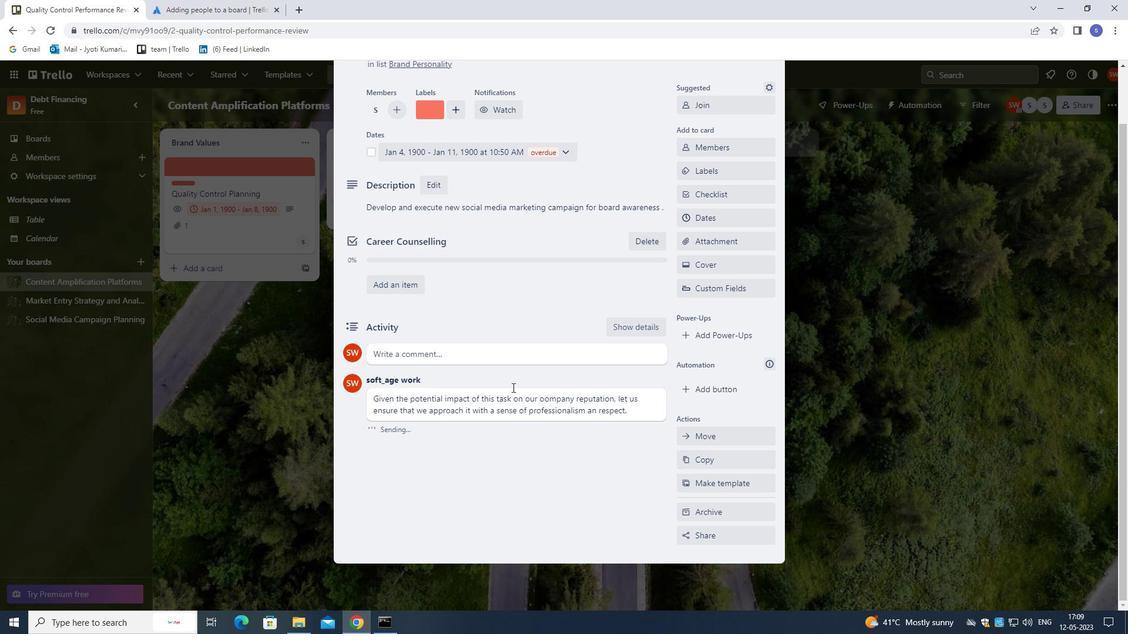 
Action: Mouse moved to (772, 102)
Screenshot: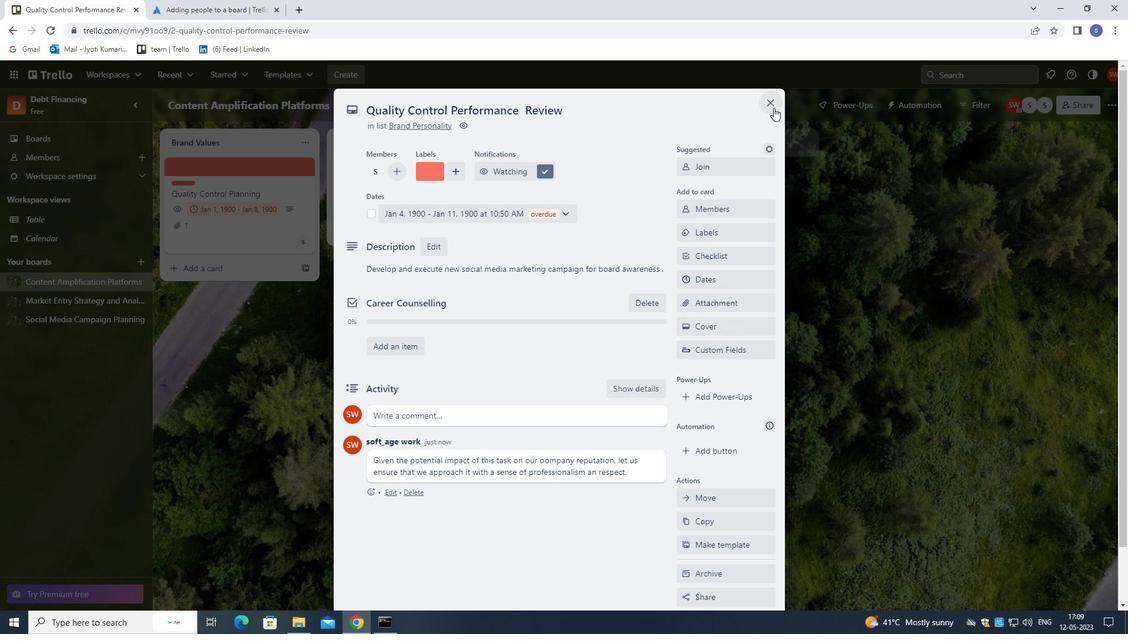 
Action: Mouse pressed left at (772, 102)
Screenshot: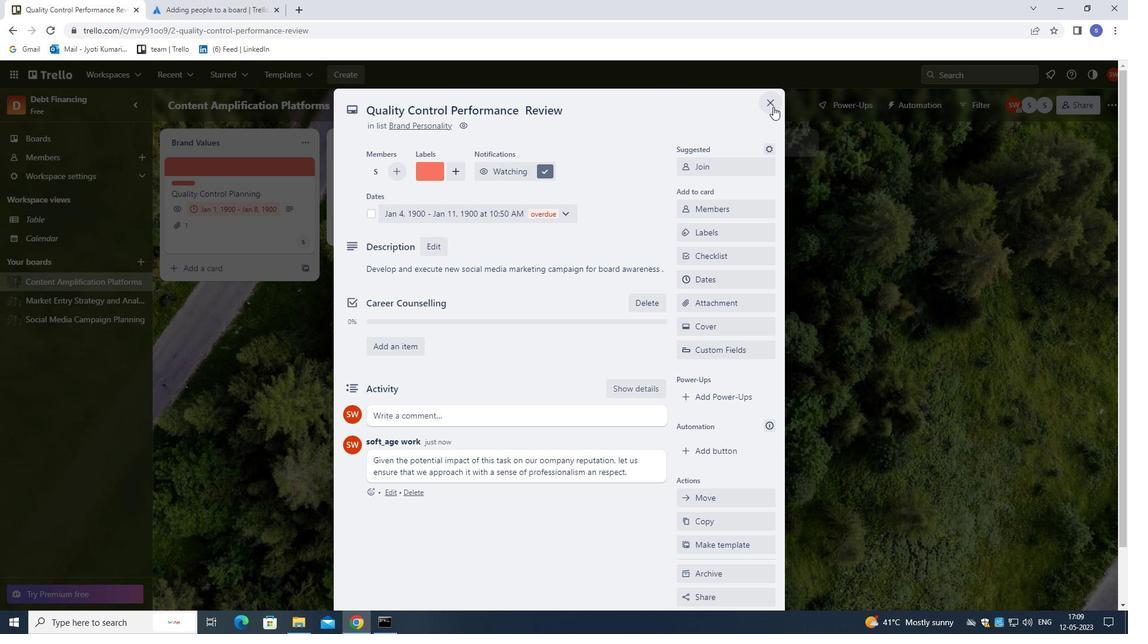 
Action: Mouse moved to (762, 105)
Screenshot: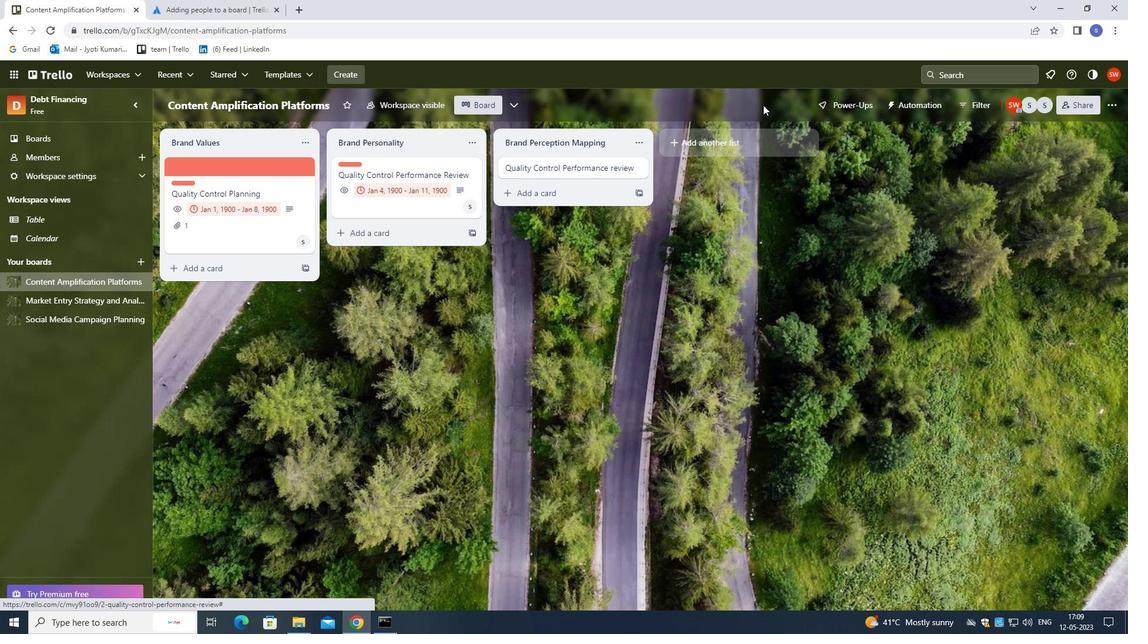 
